 Task: Look for space in Giugliano in Campania, Italy from 8th June, 2023 to 19th June, 2023 for 1 adult in price range Rs.5000 to Rs.12000. Place can be shared room with 1  bedroom having 1 bed and 1 bathroom. Property type can be house, flat, guest house, hotel. Booking option can be shelf check-in. Required host language is English.
Action: Mouse moved to (522, 137)
Screenshot: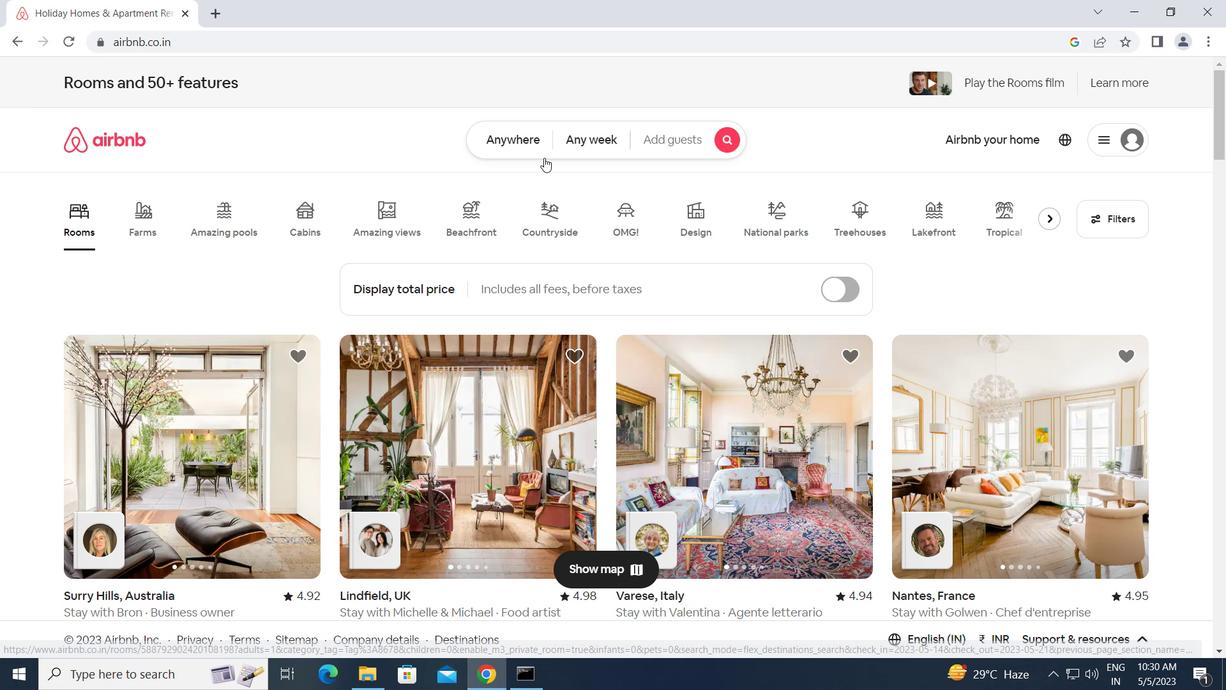 
Action: Mouse pressed left at (522, 137)
Screenshot: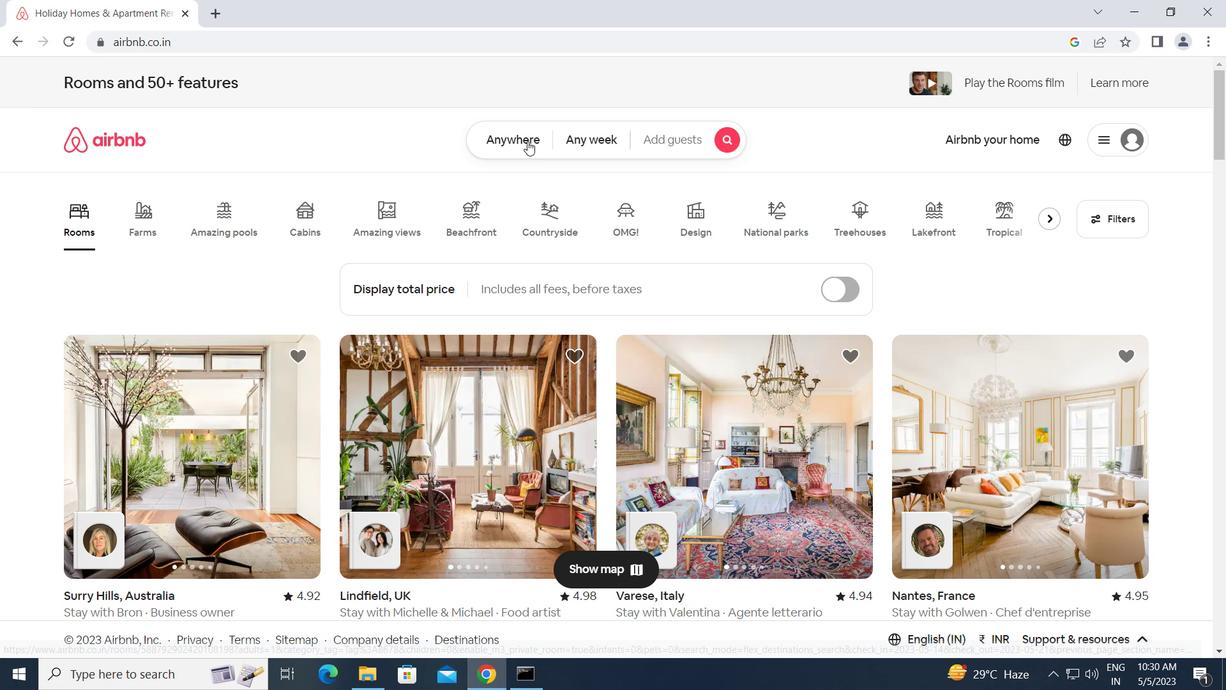 
Action: Mouse moved to (432, 194)
Screenshot: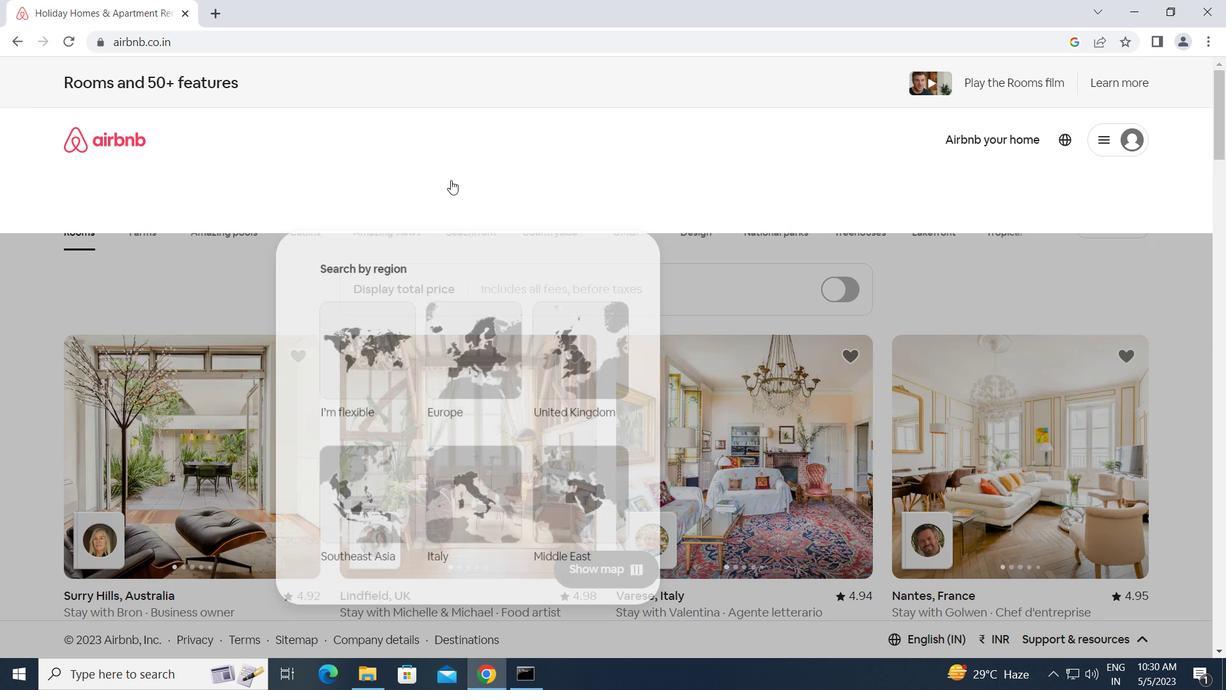 
Action: Mouse pressed left at (432, 194)
Screenshot: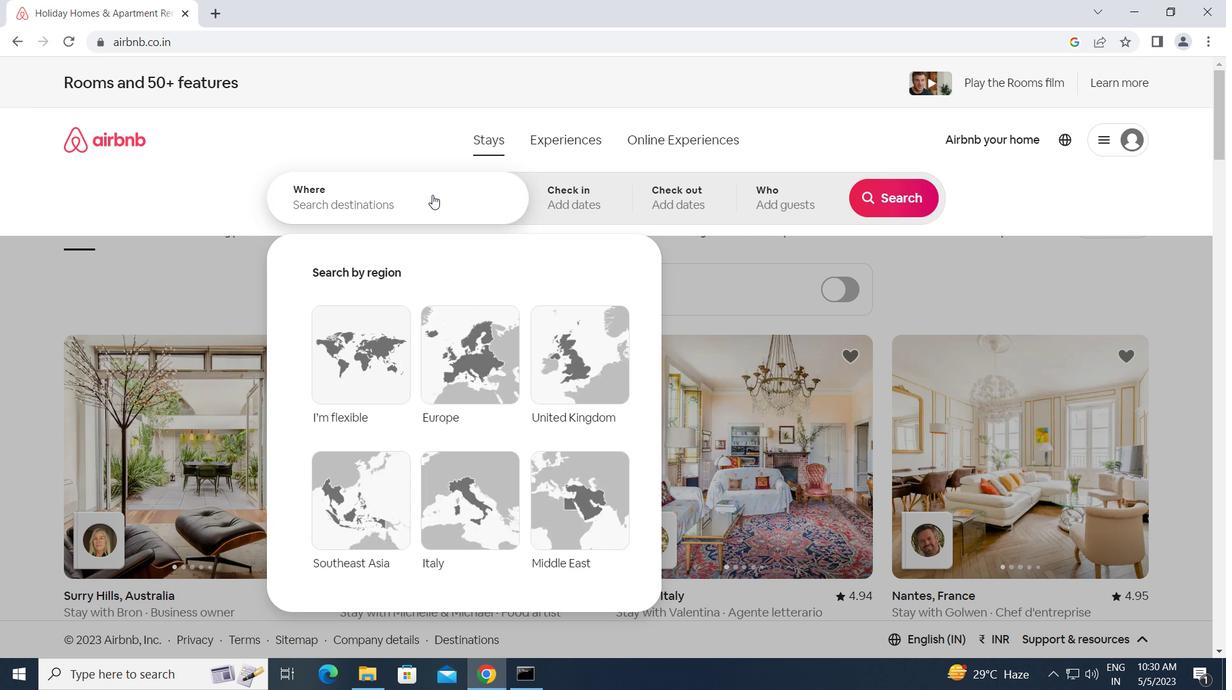 
Action: Key pressed <Key.caps_lock>g<Key.caps_lock>iugliano<Key.space>in<Key.space><Key.caps_lock>c<Key.caps_lock>ampania,<Key.space><Key.caps_lock>i<Key.caps_lock>taly
Screenshot: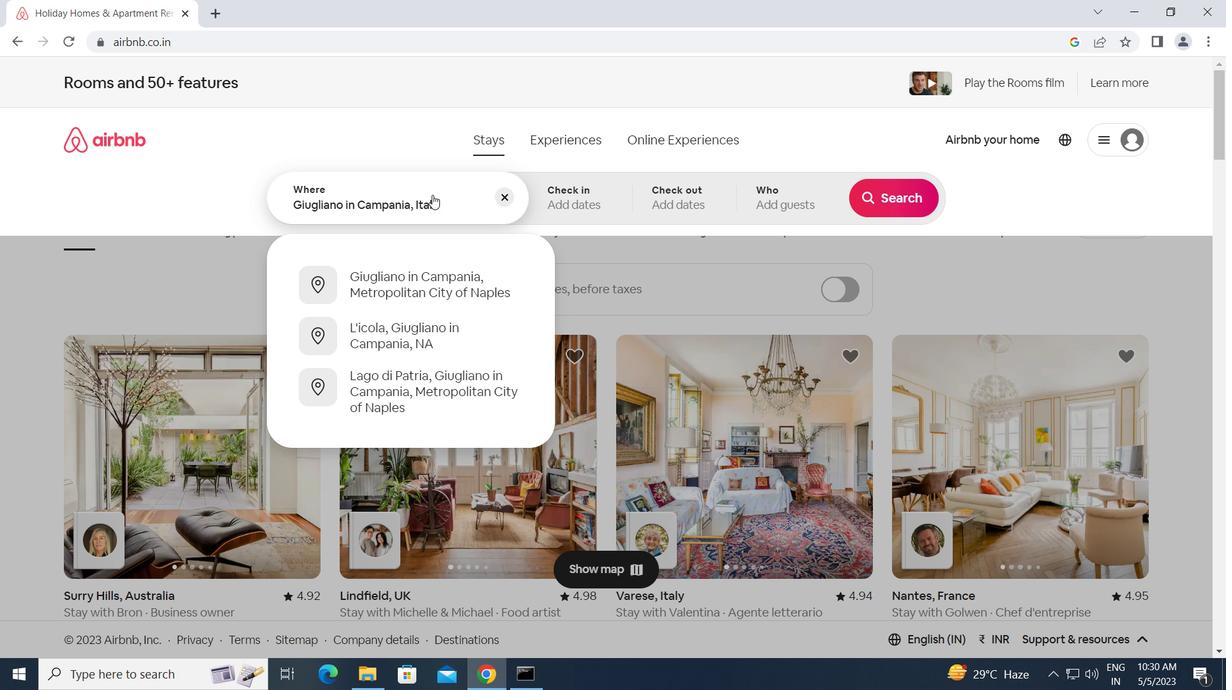 
Action: Mouse moved to (1120, 94)
Screenshot: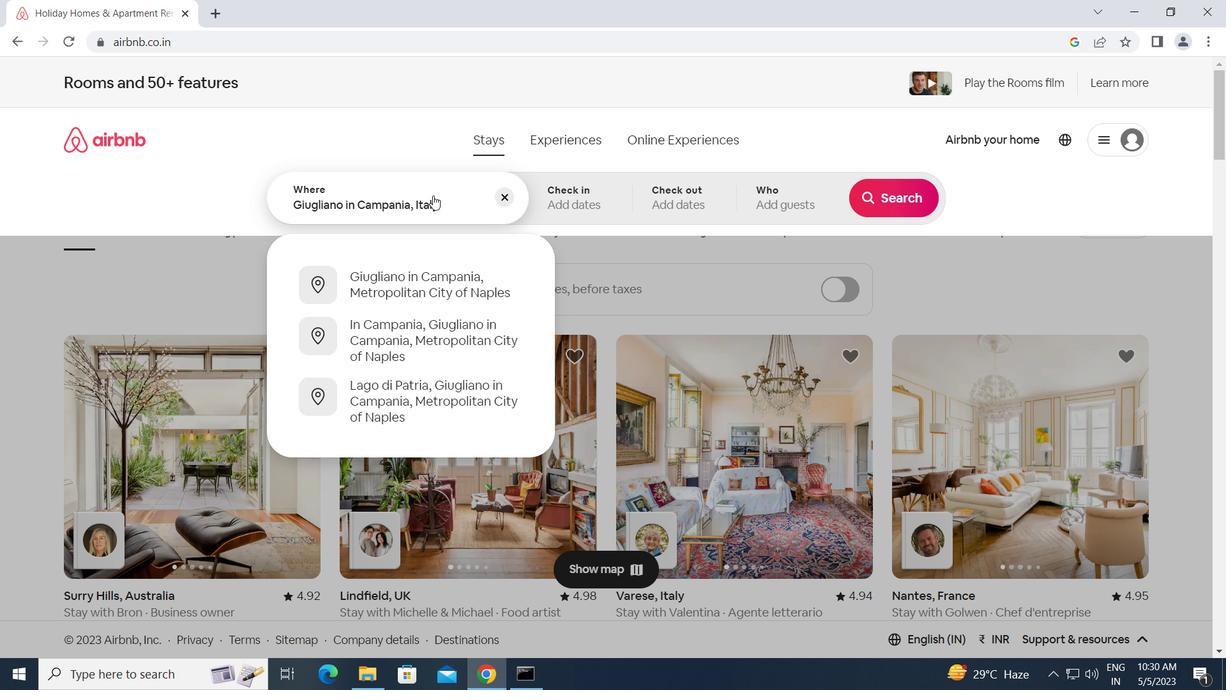 
Action: Key pressed <Key.enter>
Screenshot: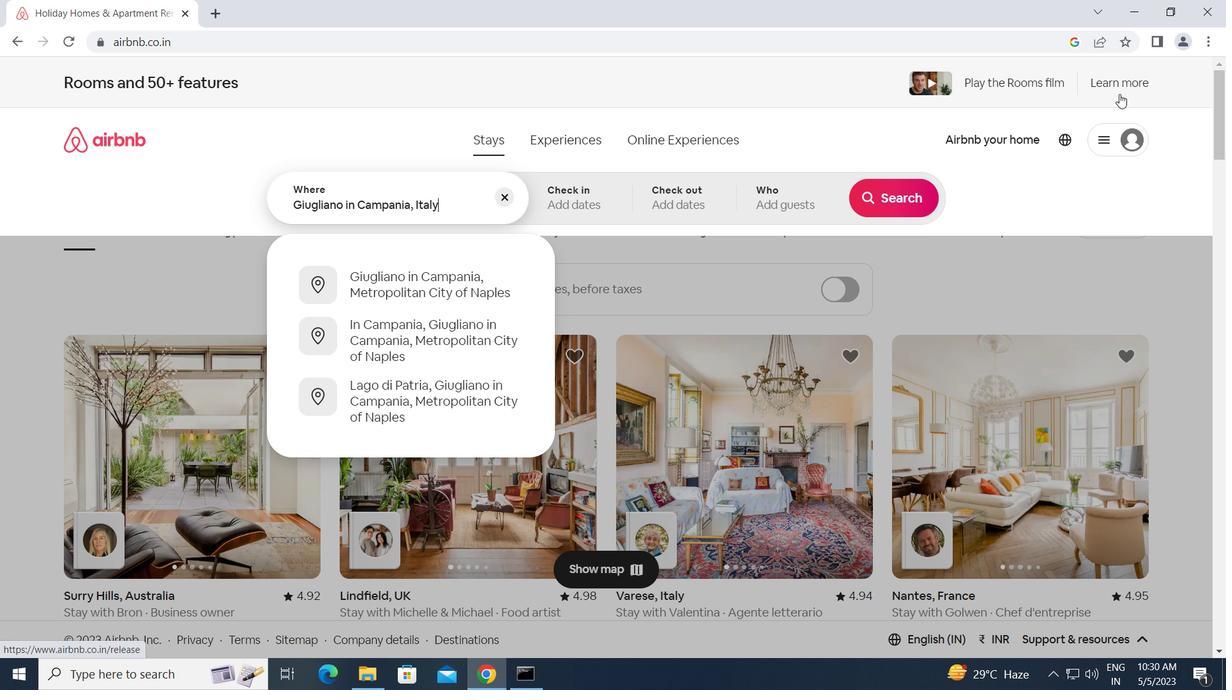 
Action: Mouse moved to (798, 423)
Screenshot: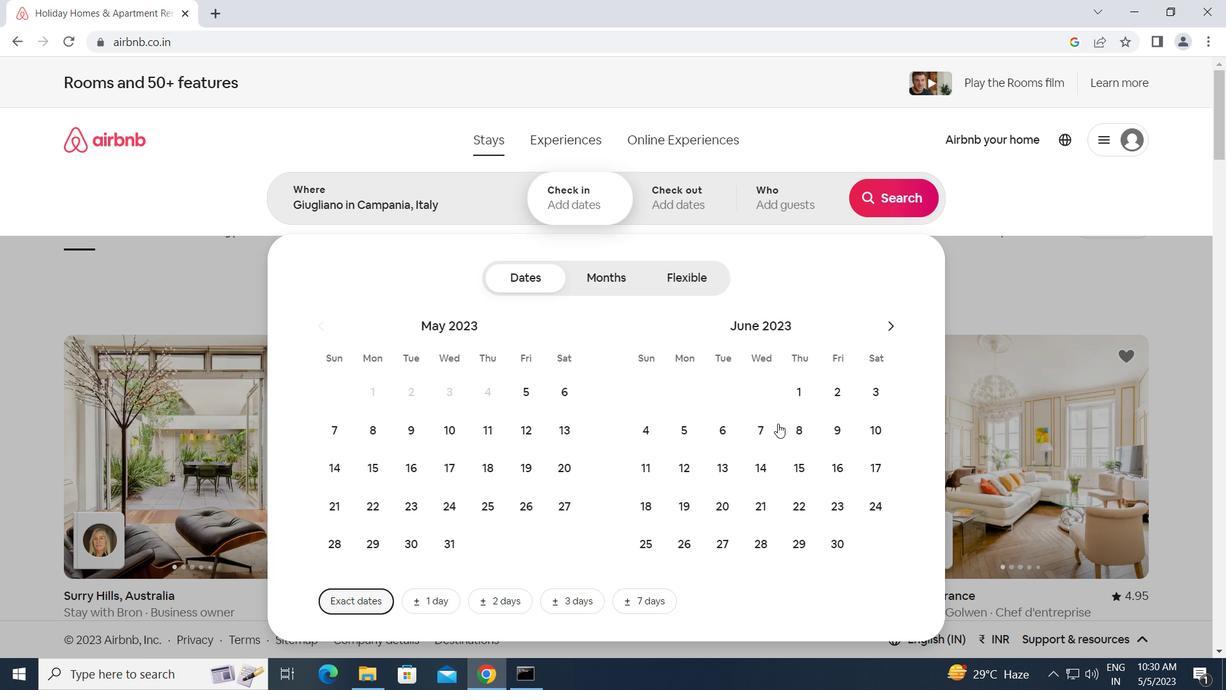 
Action: Mouse pressed left at (798, 423)
Screenshot: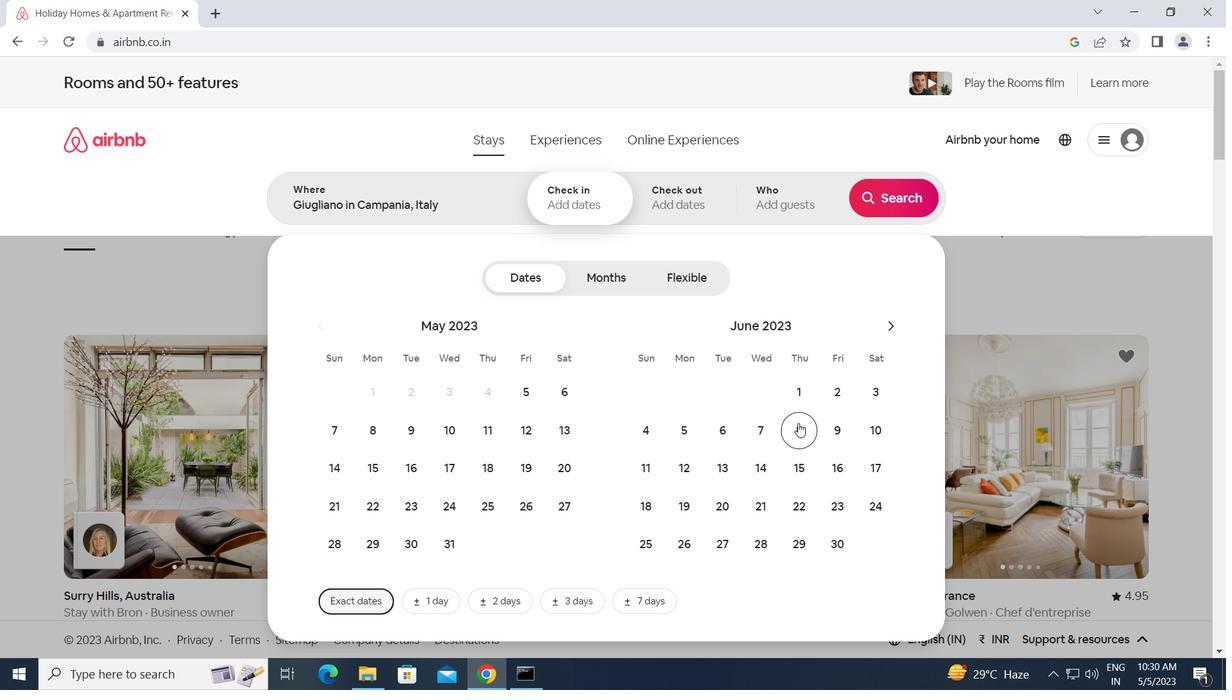 
Action: Mouse moved to (694, 507)
Screenshot: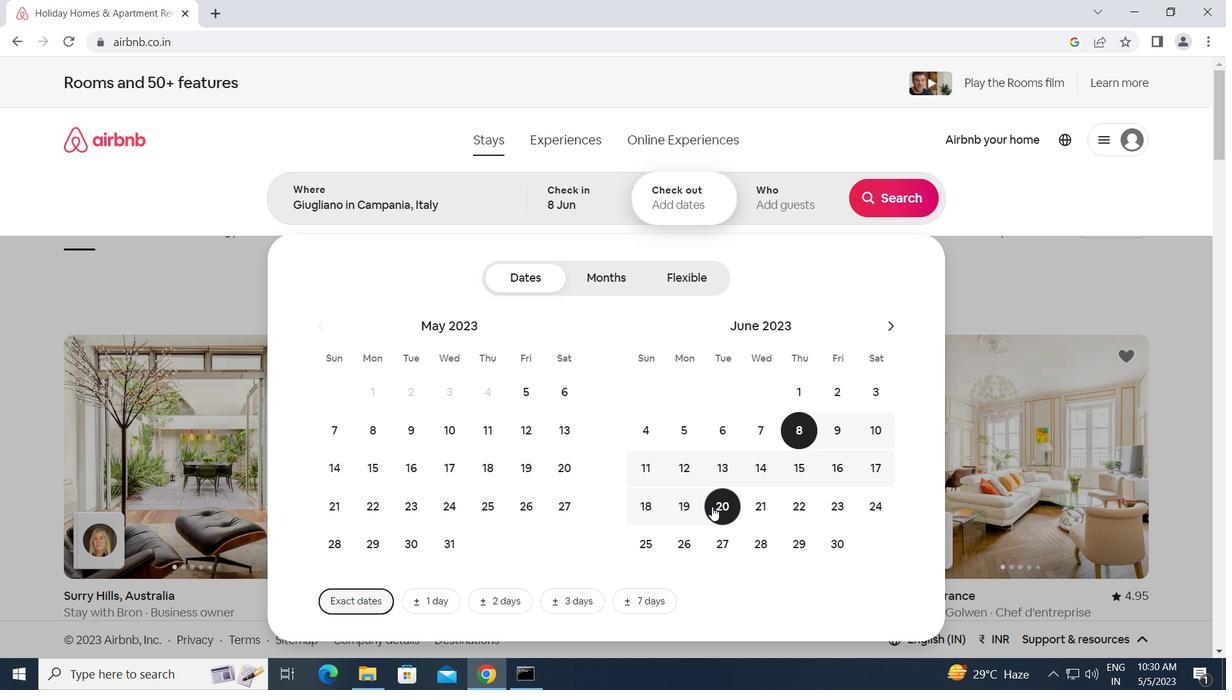
Action: Mouse pressed left at (694, 507)
Screenshot: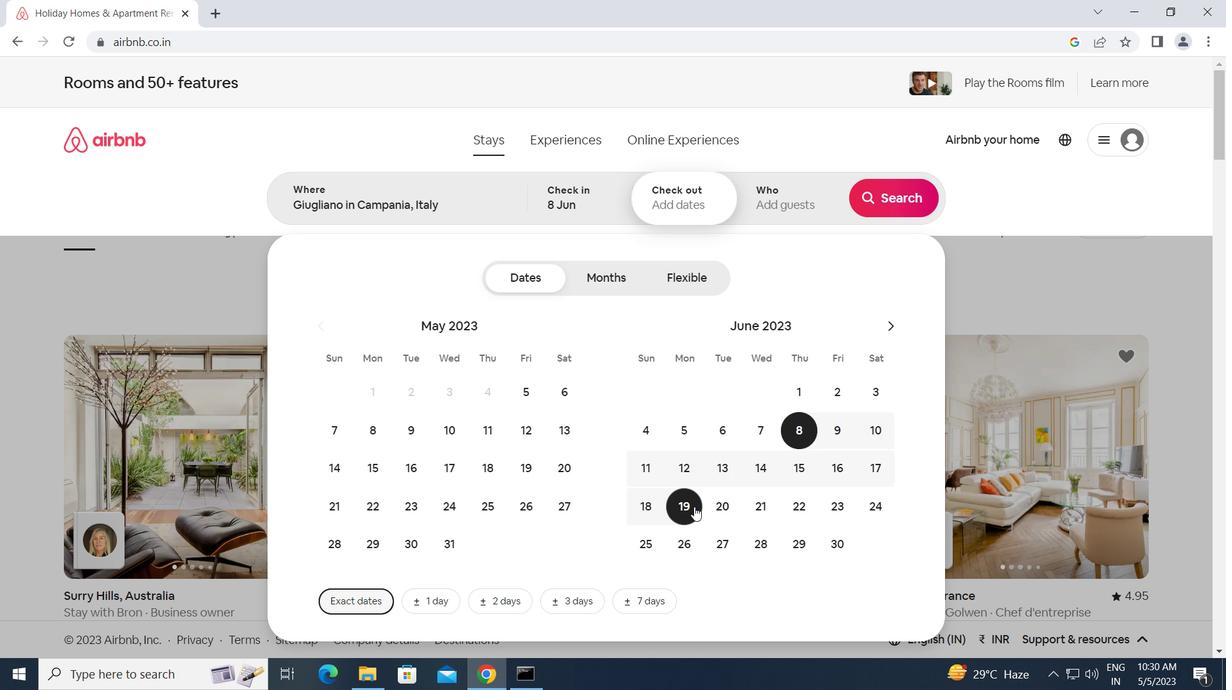 
Action: Mouse moved to (781, 201)
Screenshot: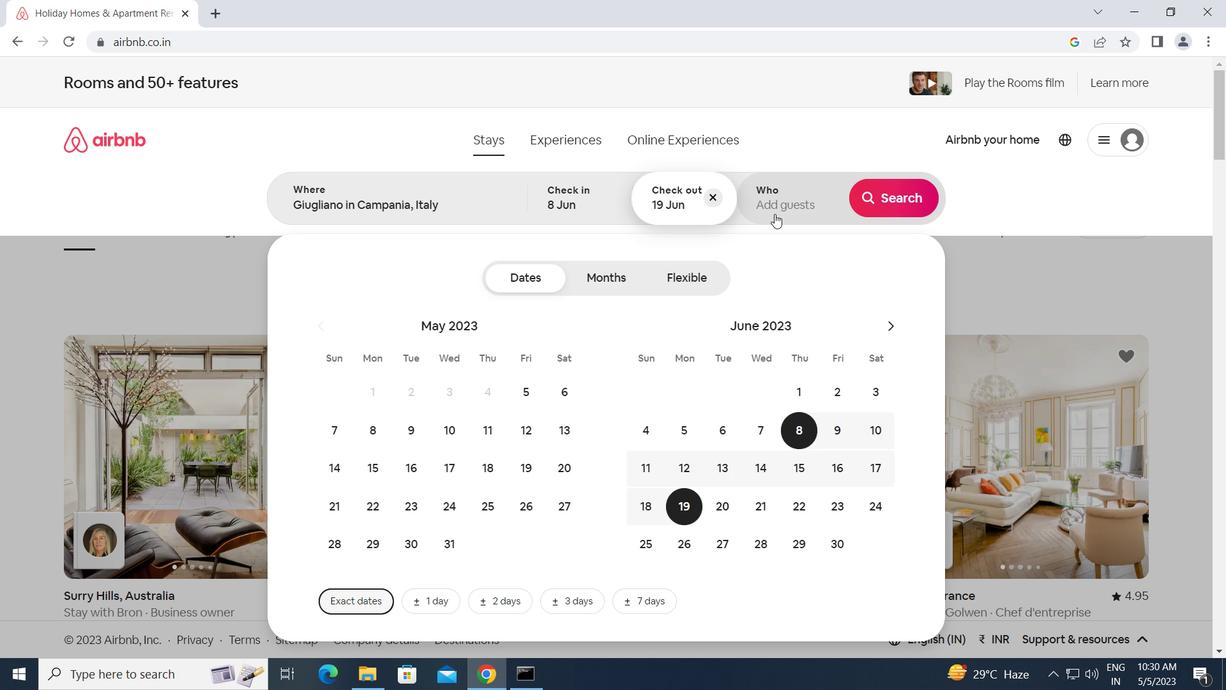 
Action: Mouse pressed left at (781, 201)
Screenshot: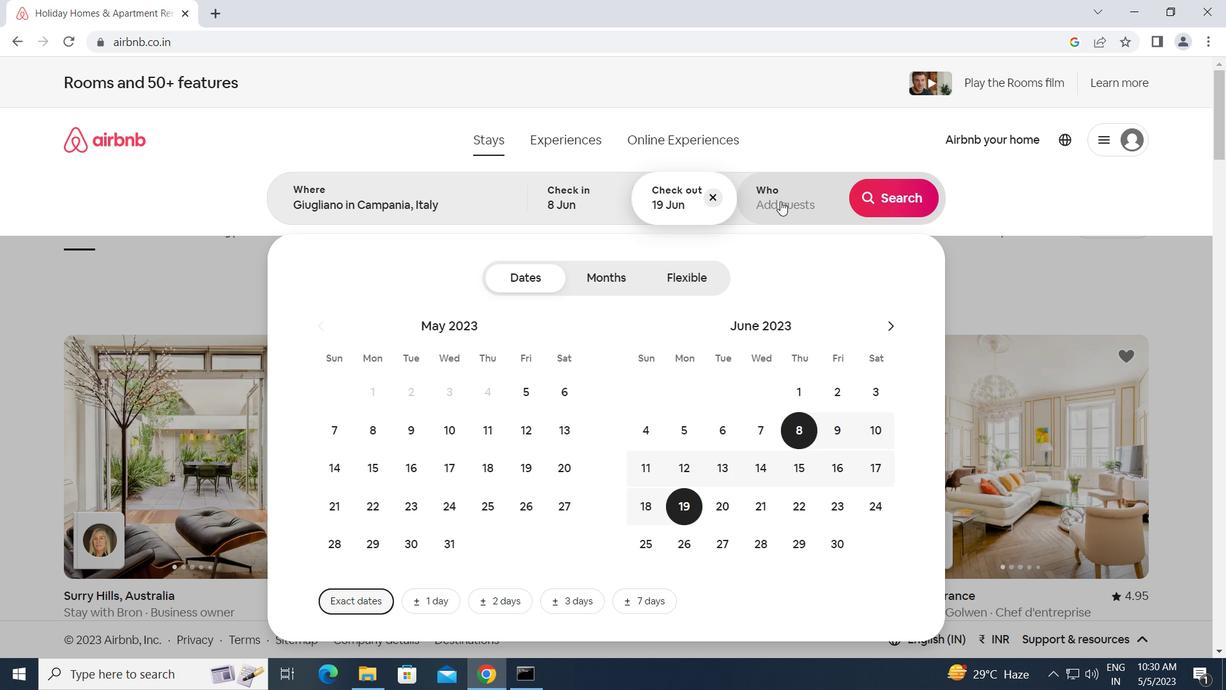 
Action: Mouse moved to (890, 278)
Screenshot: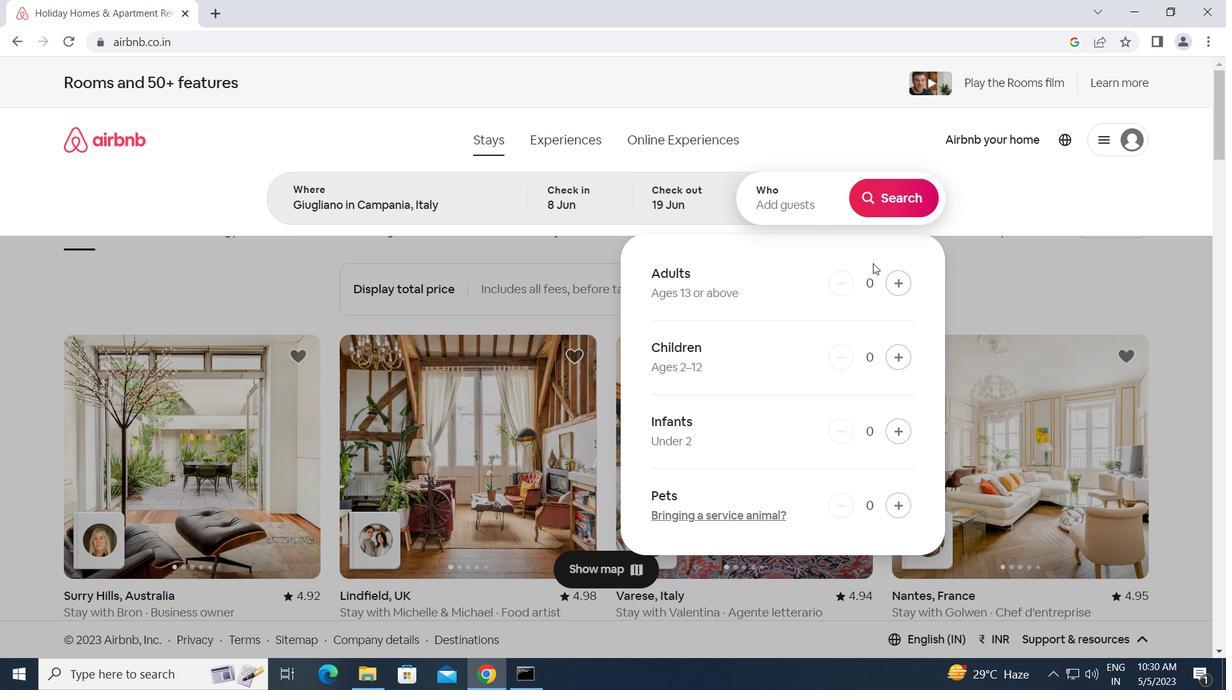 
Action: Mouse pressed left at (890, 278)
Screenshot: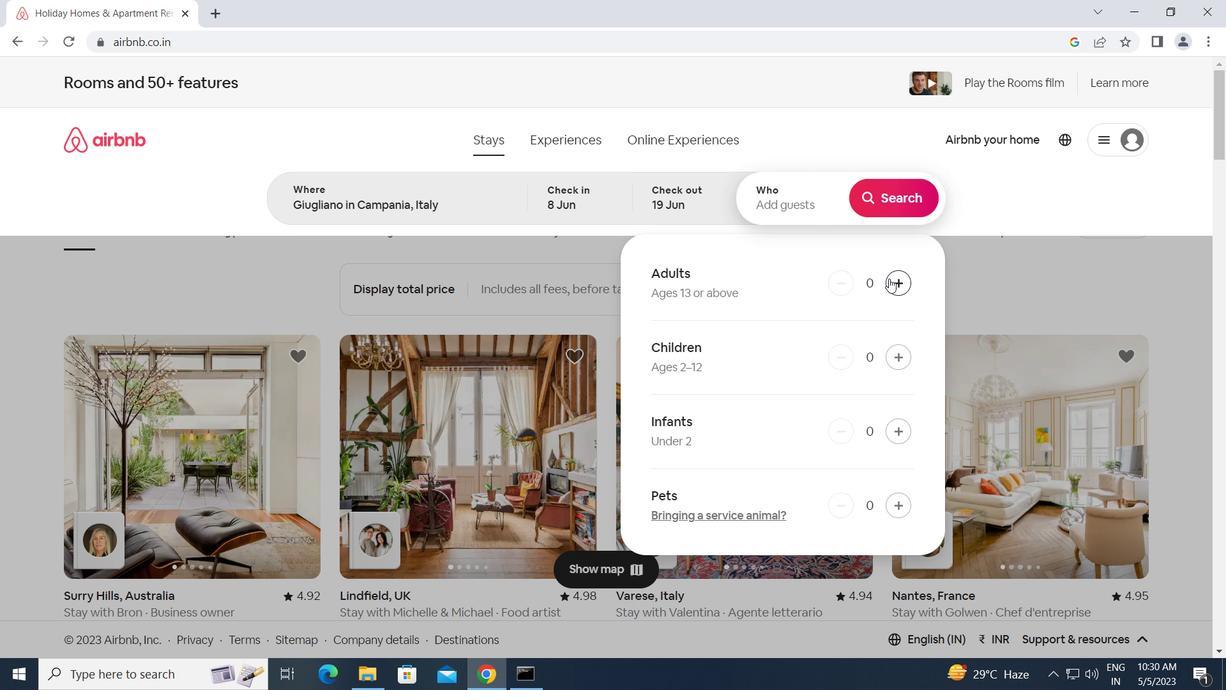 
Action: Mouse moved to (888, 192)
Screenshot: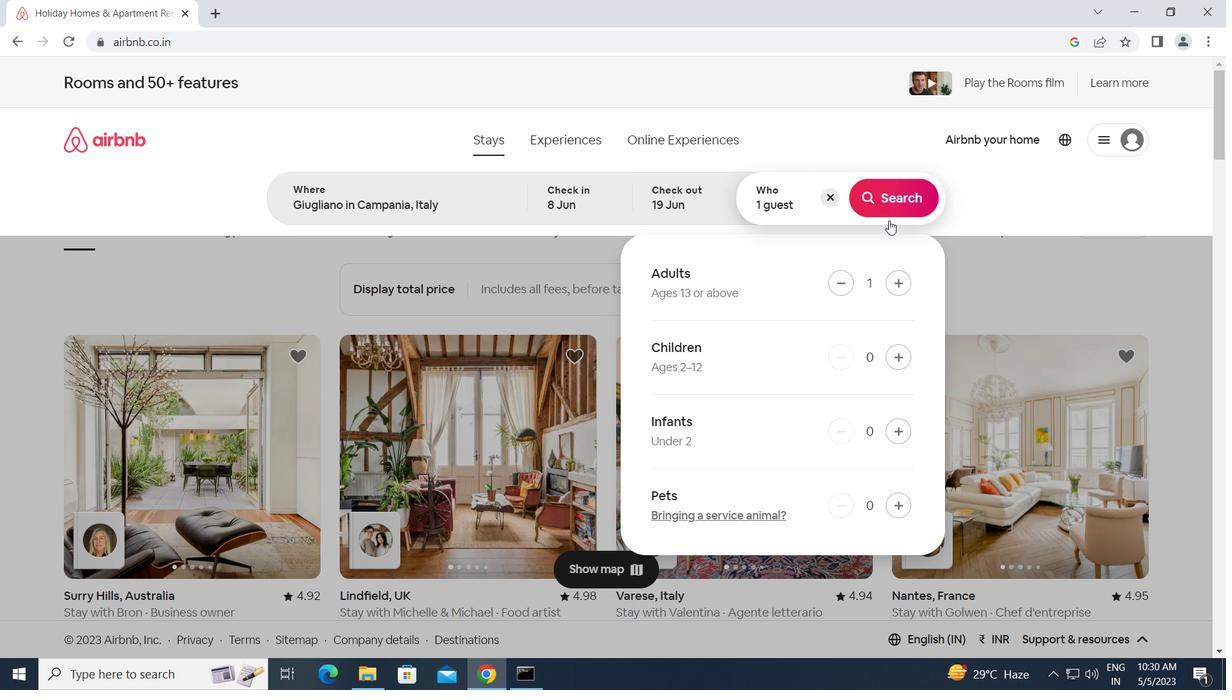 
Action: Mouse pressed left at (888, 192)
Screenshot: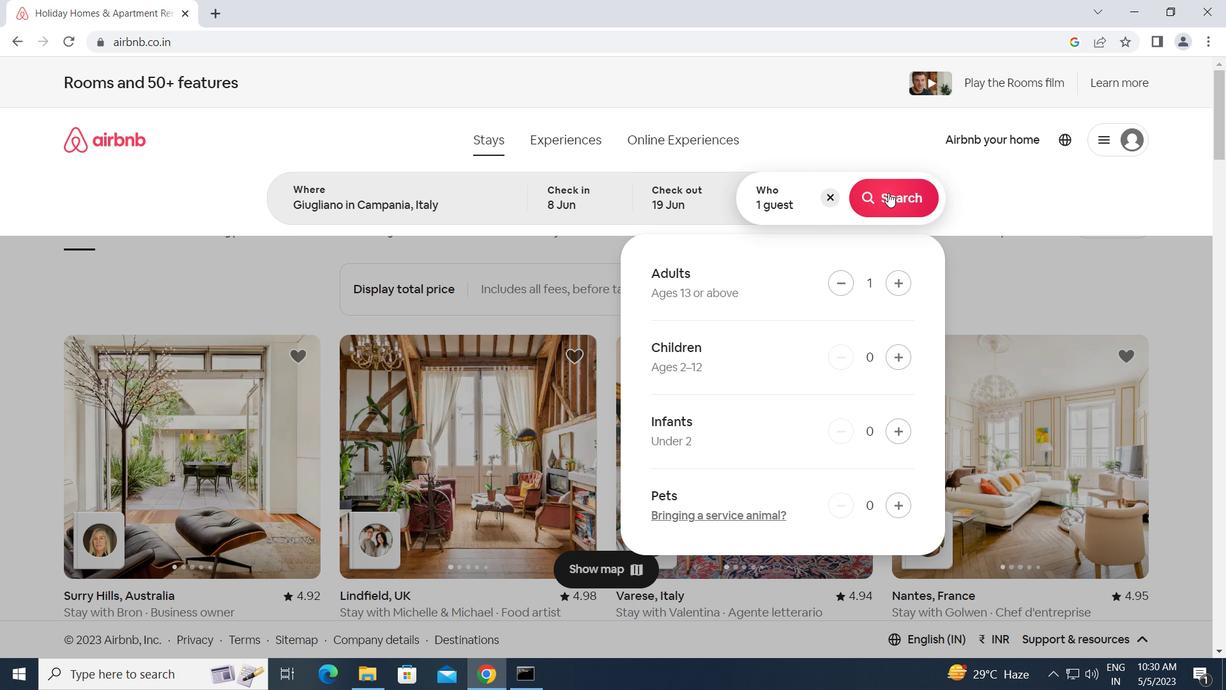 
Action: Mouse moved to (1145, 152)
Screenshot: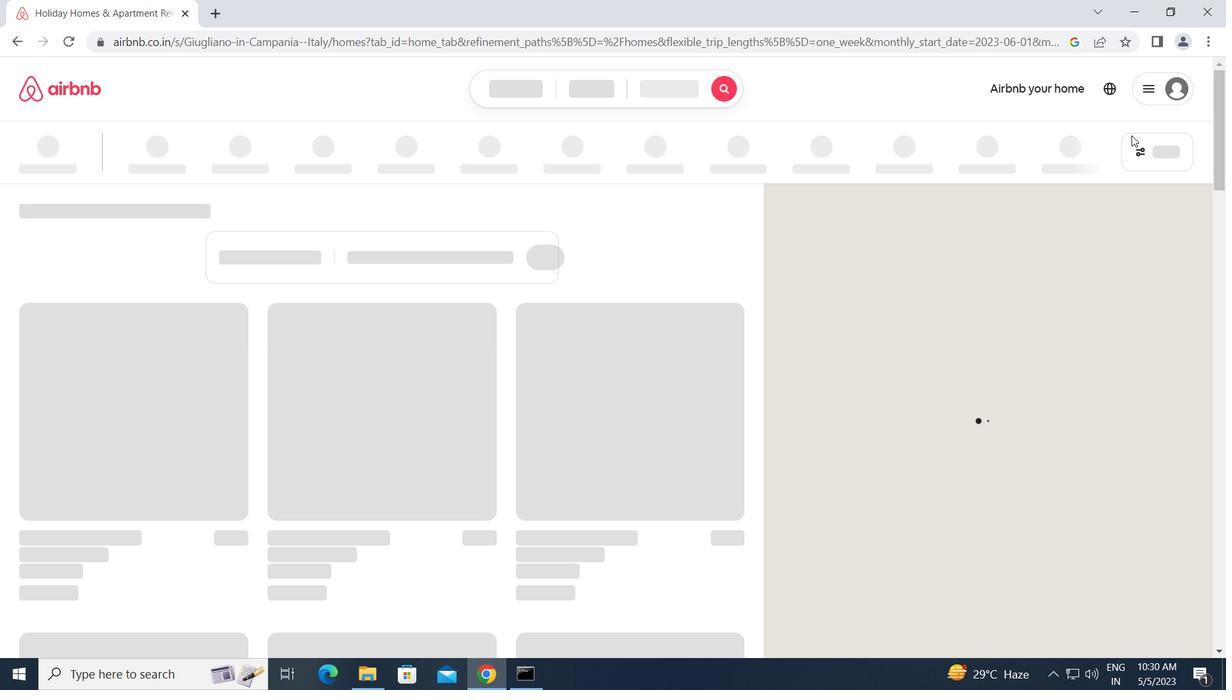
Action: Mouse pressed left at (1145, 152)
Screenshot: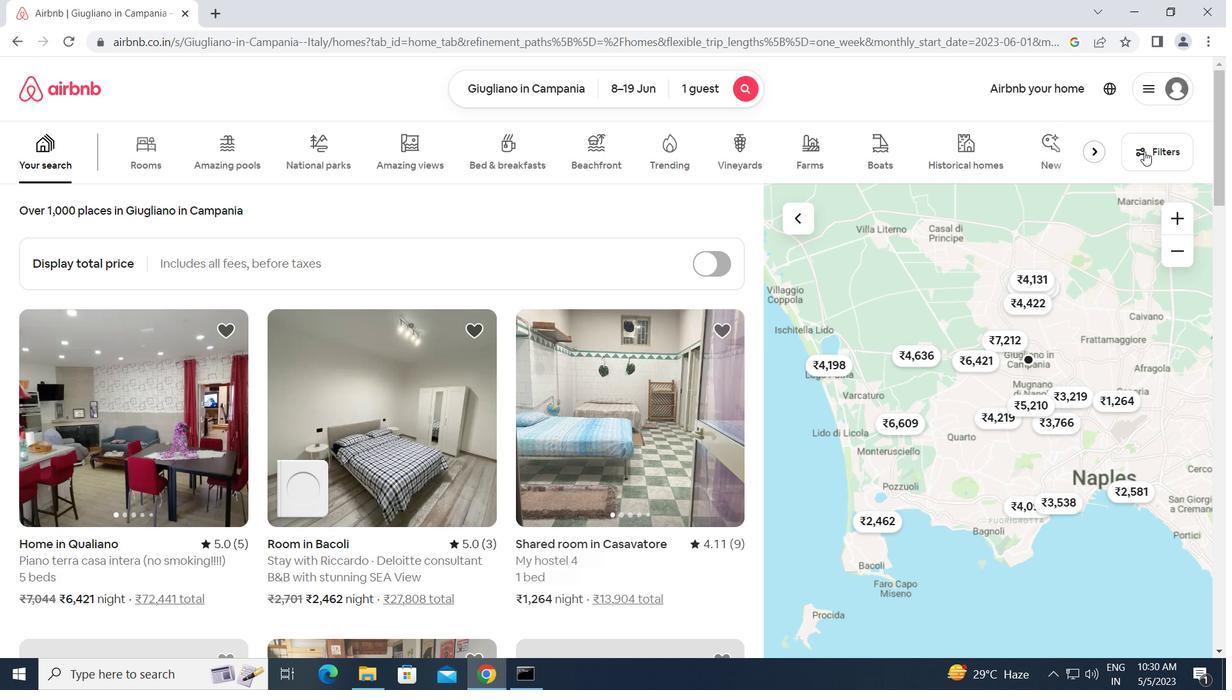 
Action: Mouse moved to (463, 481)
Screenshot: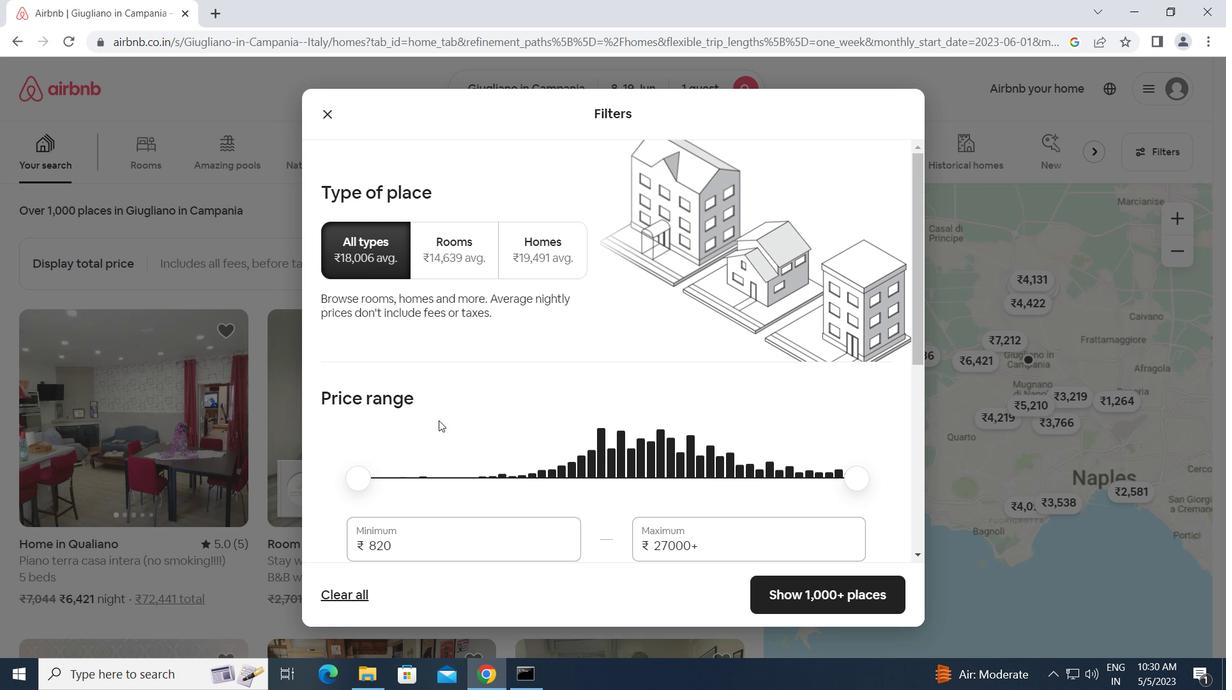 
Action: Mouse scrolled (463, 481) with delta (0, 0)
Screenshot: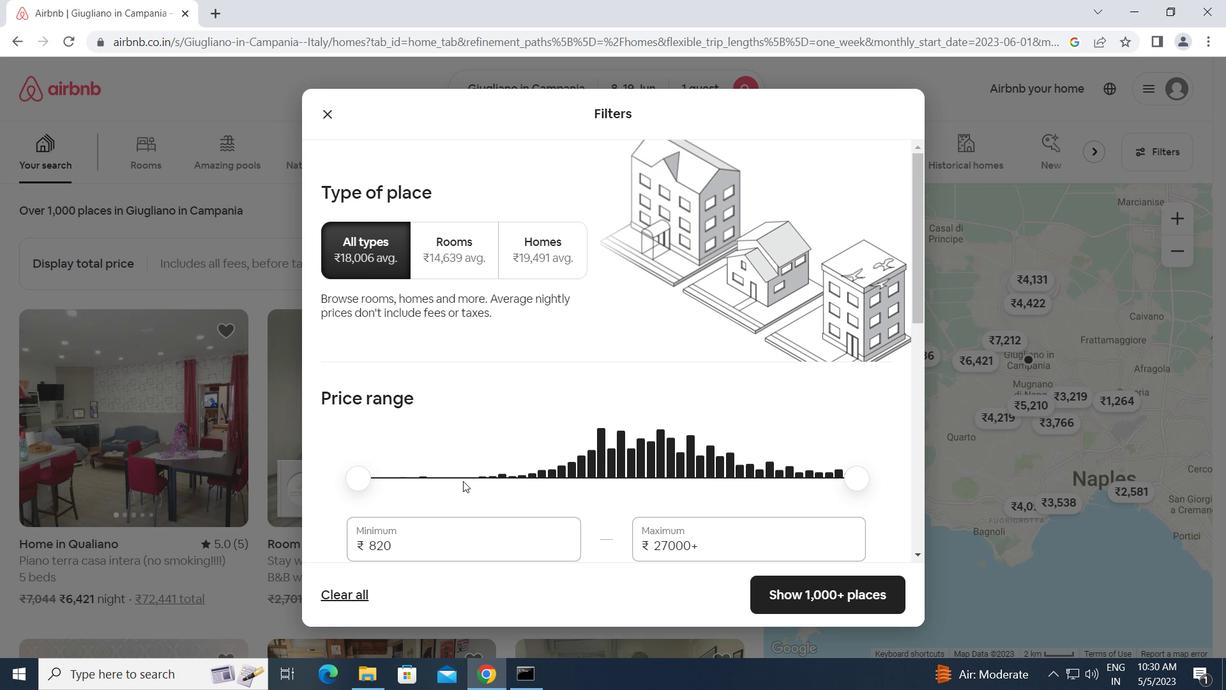 
Action: Mouse moved to (415, 467)
Screenshot: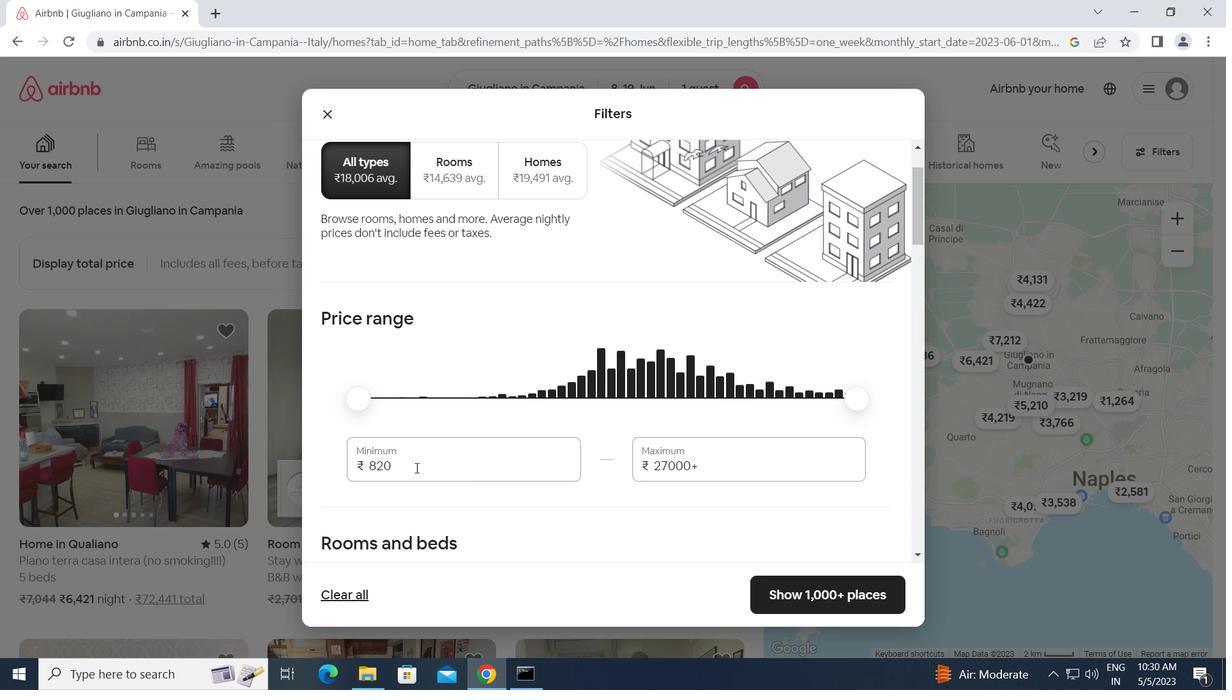 
Action: Mouse pressed left at (415, 467)
Screenshot: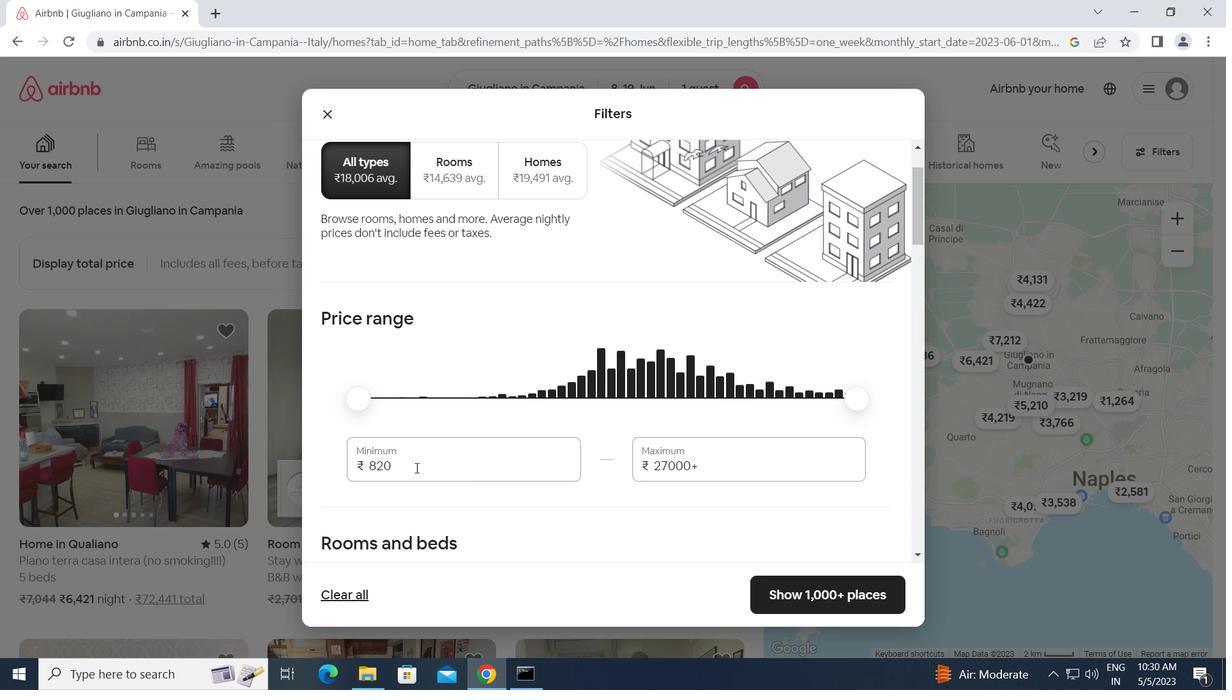 
Action: Mouse moved to (327, 414)
Screenshot: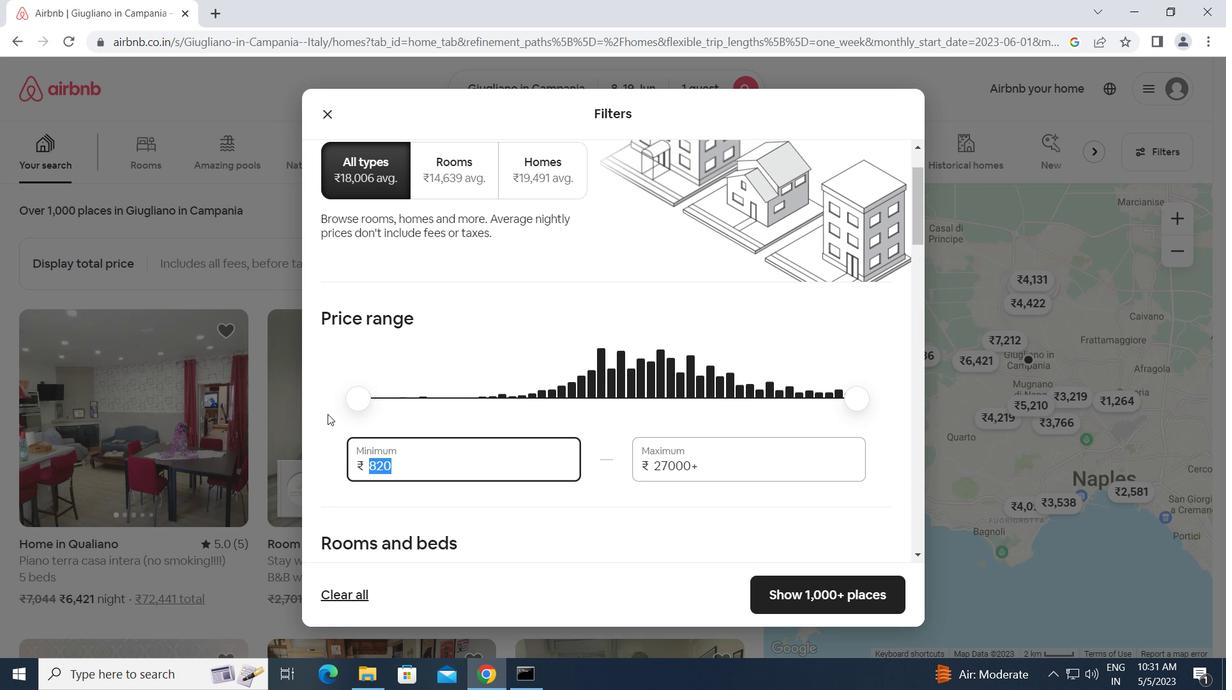
Action: Key pressed 5000<Key.tab>12000
Screenshot: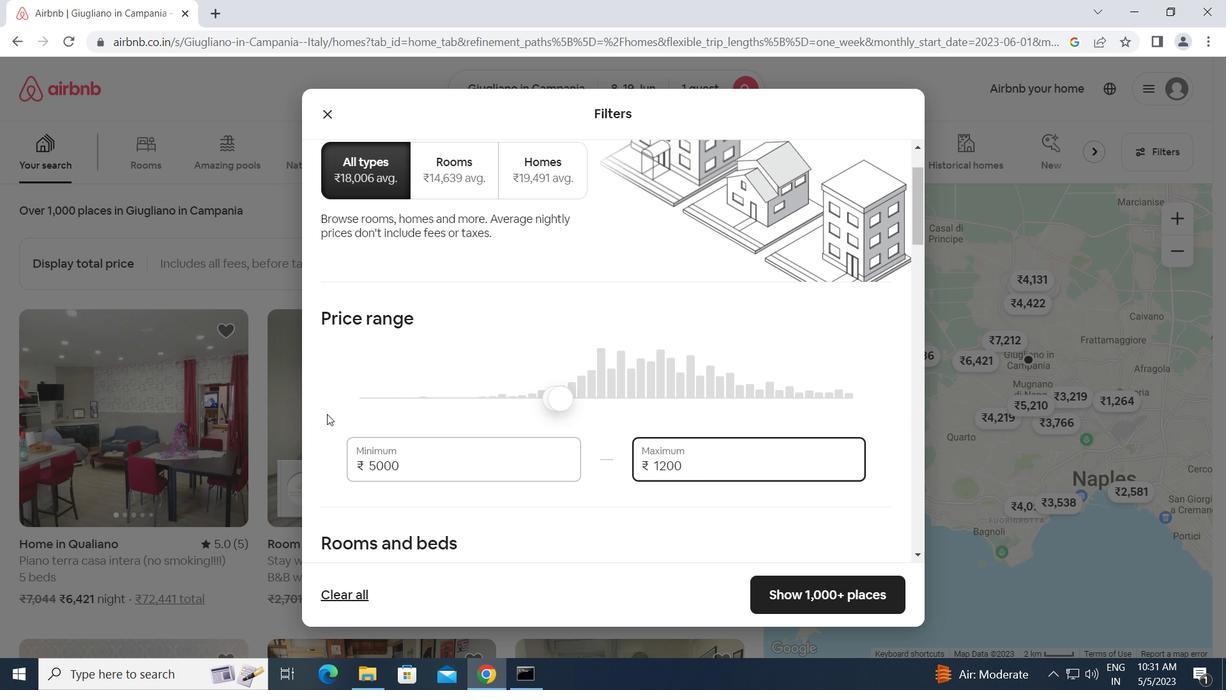 
Action: Mouse scrolled (327, 414) with delta (0, 0)
Screenshot: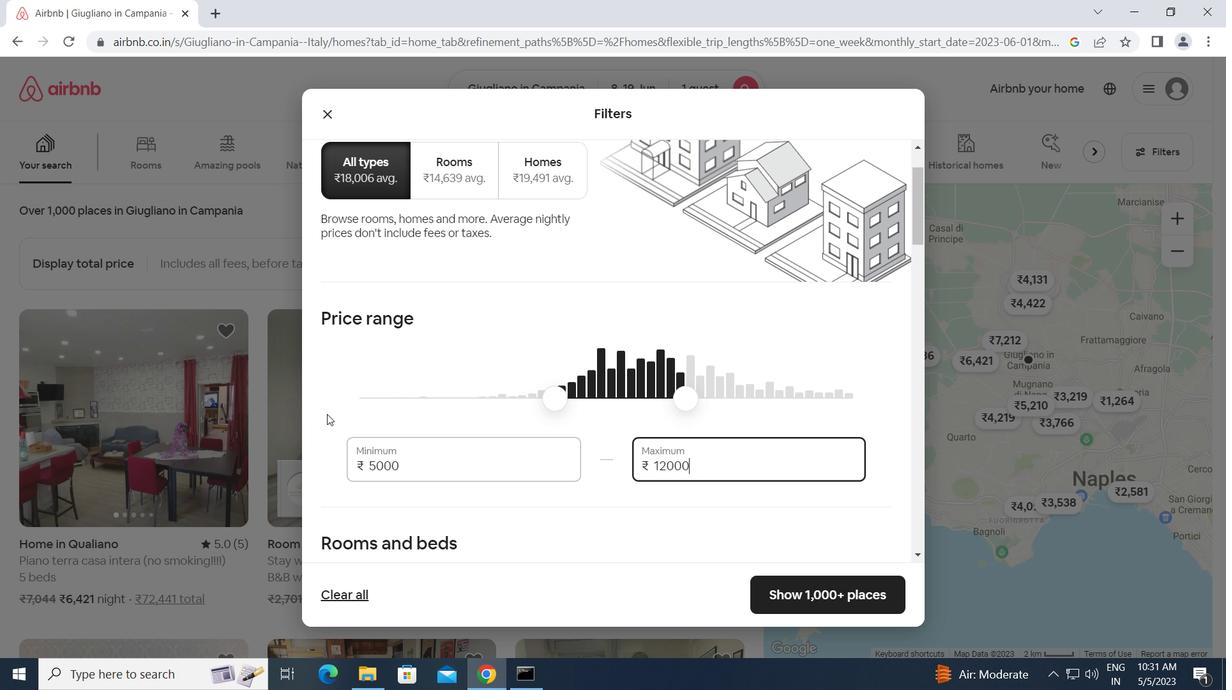 
Action: Mouse scrolled (327, 414) with delta (0, 0)
Screenshot: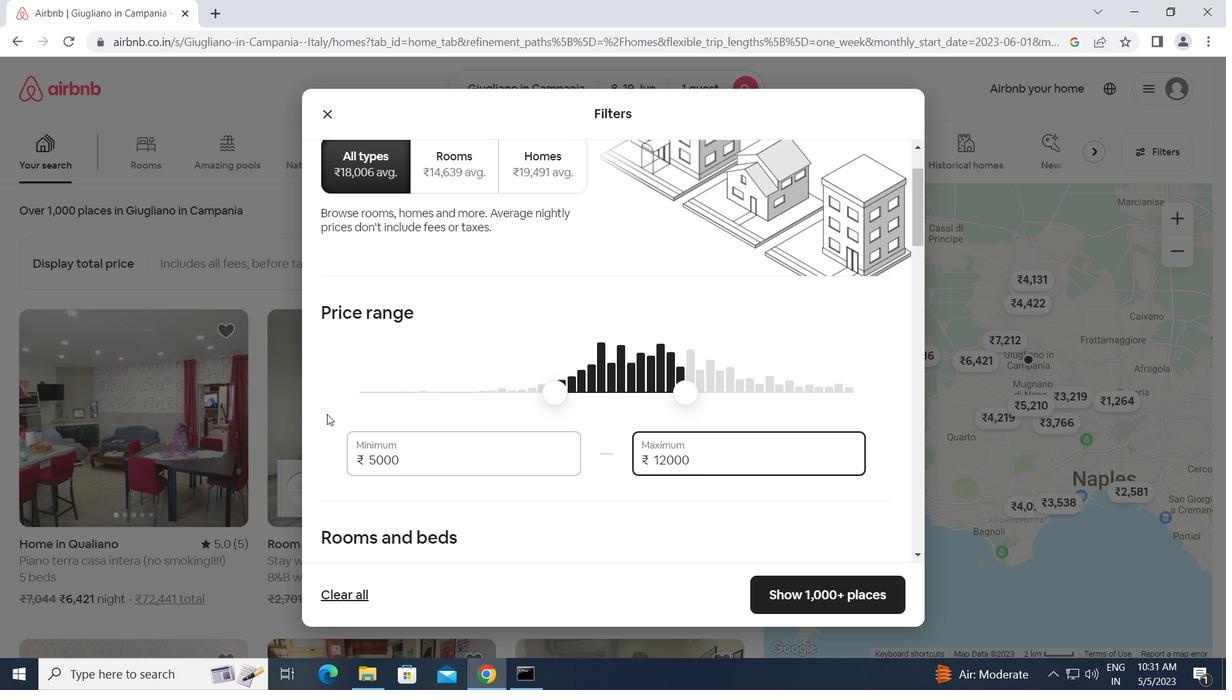 
Action: Mouse moved to (338, 413)
Screenshot: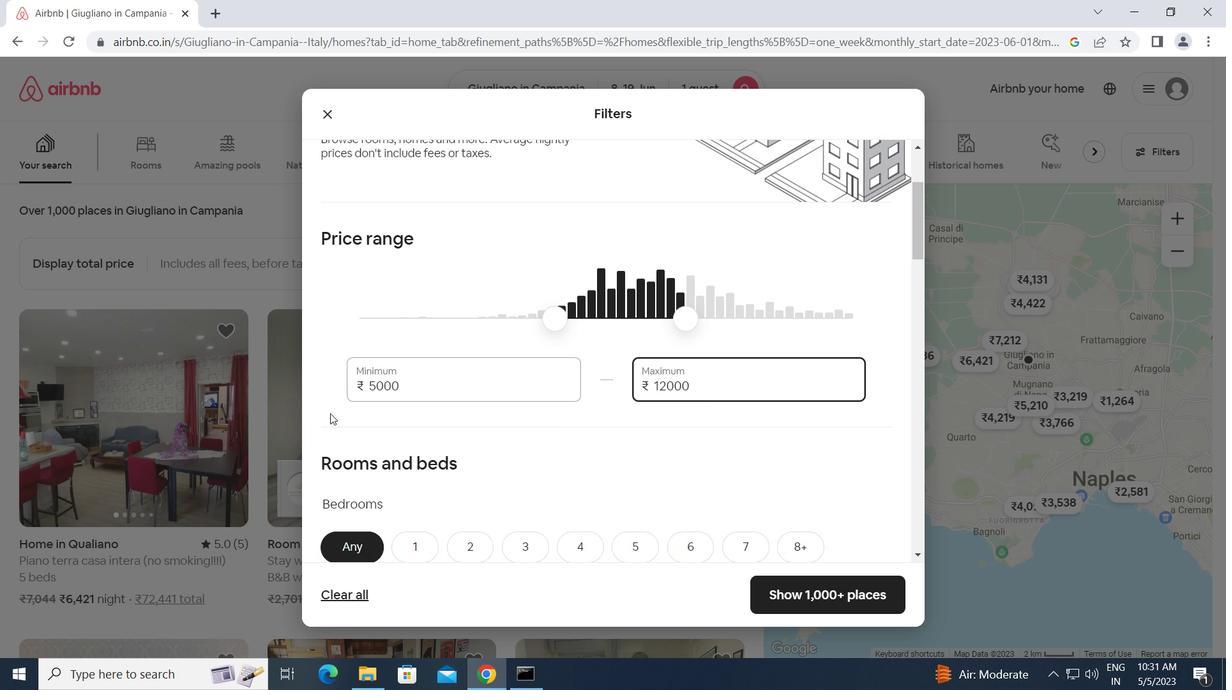 
Action: Mouse scrolled (338, 412) with delta (0, 0)
Screenshot: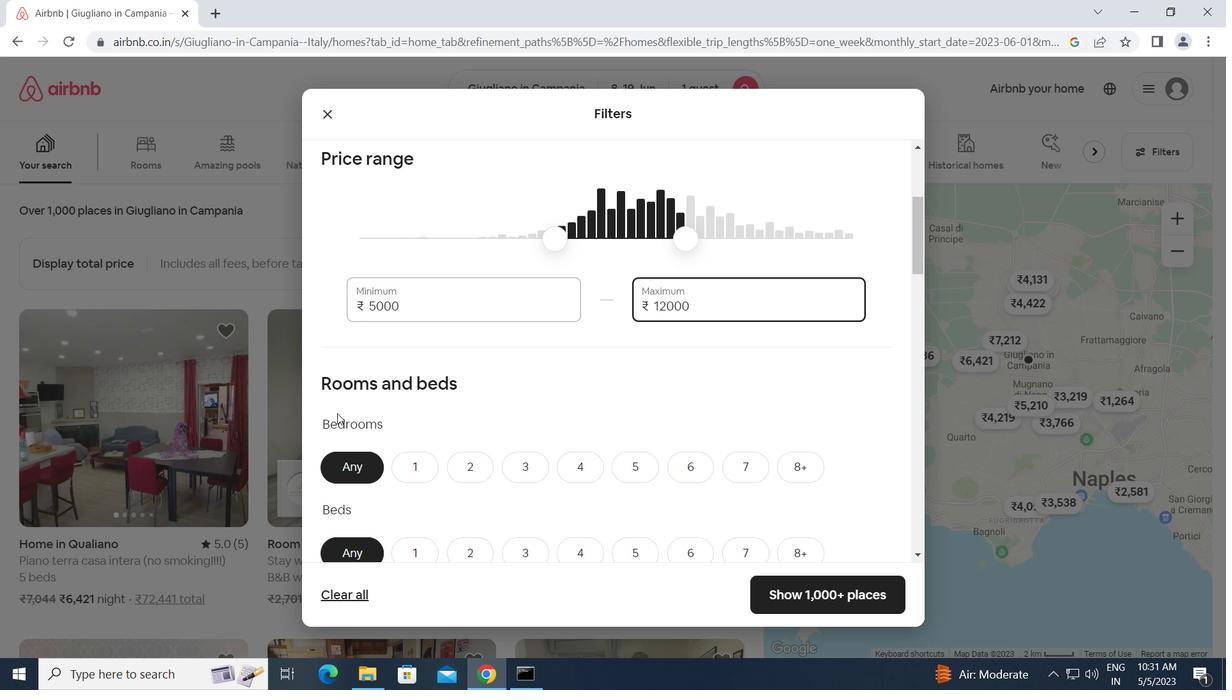 
Action: Mouse scrolled (338, 412) with delta (0, 0)
Screenshot: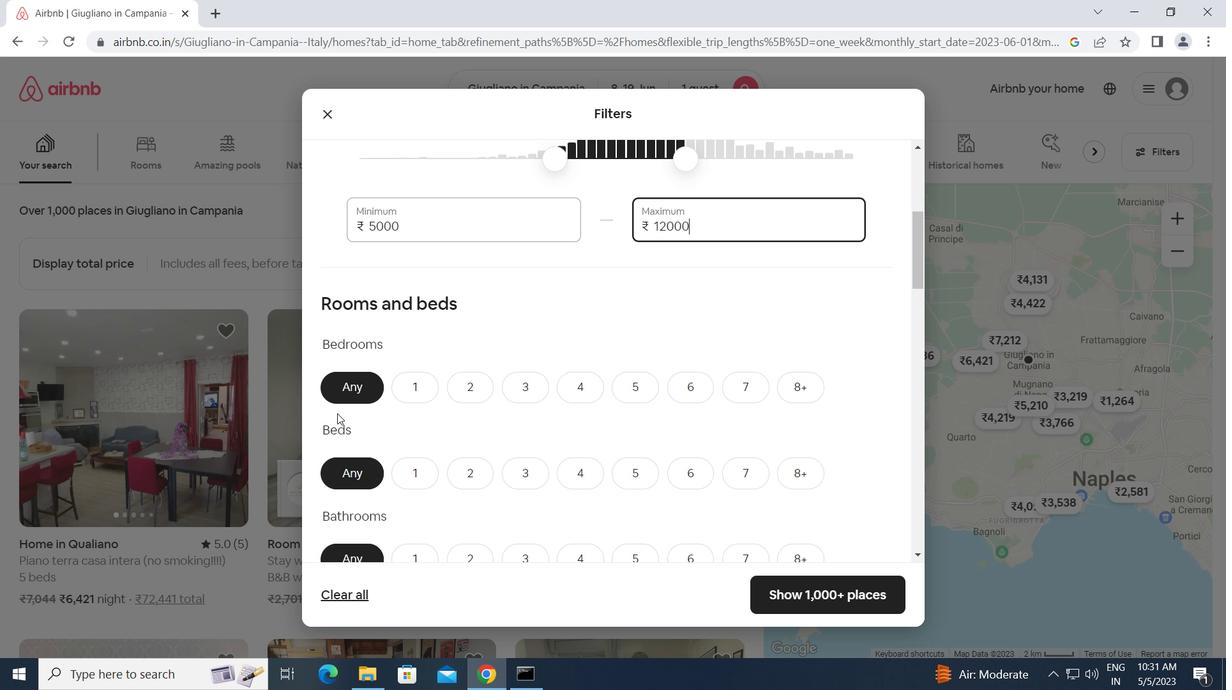 
Action: Mouse moved to (424, 310)
Screenshot: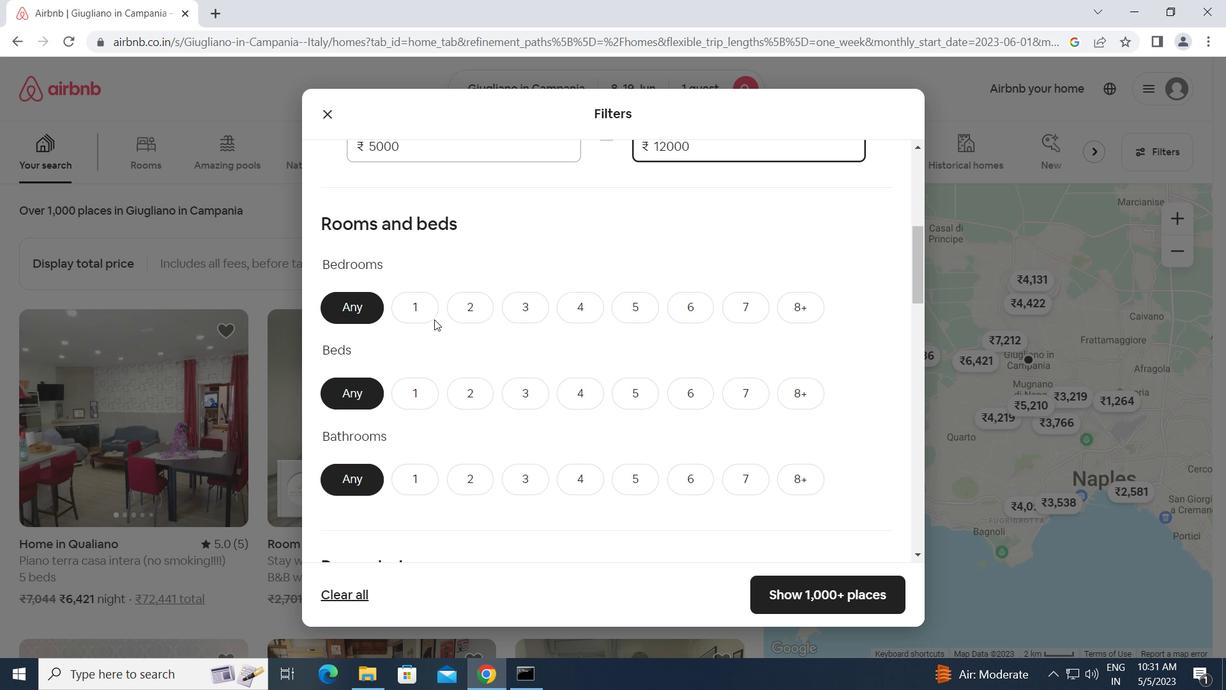 
Action: Mouse pressed left at (424, 310)
Screenshot: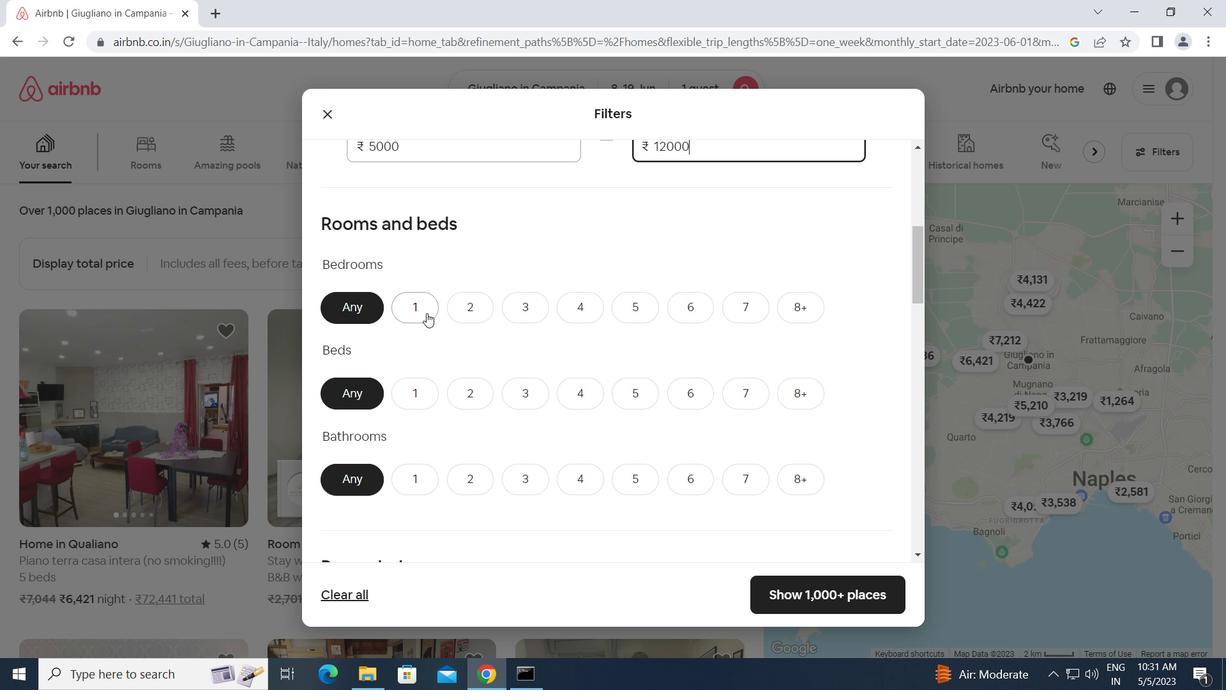 
Action: Mouse moved to (410, 401)
Screenshot: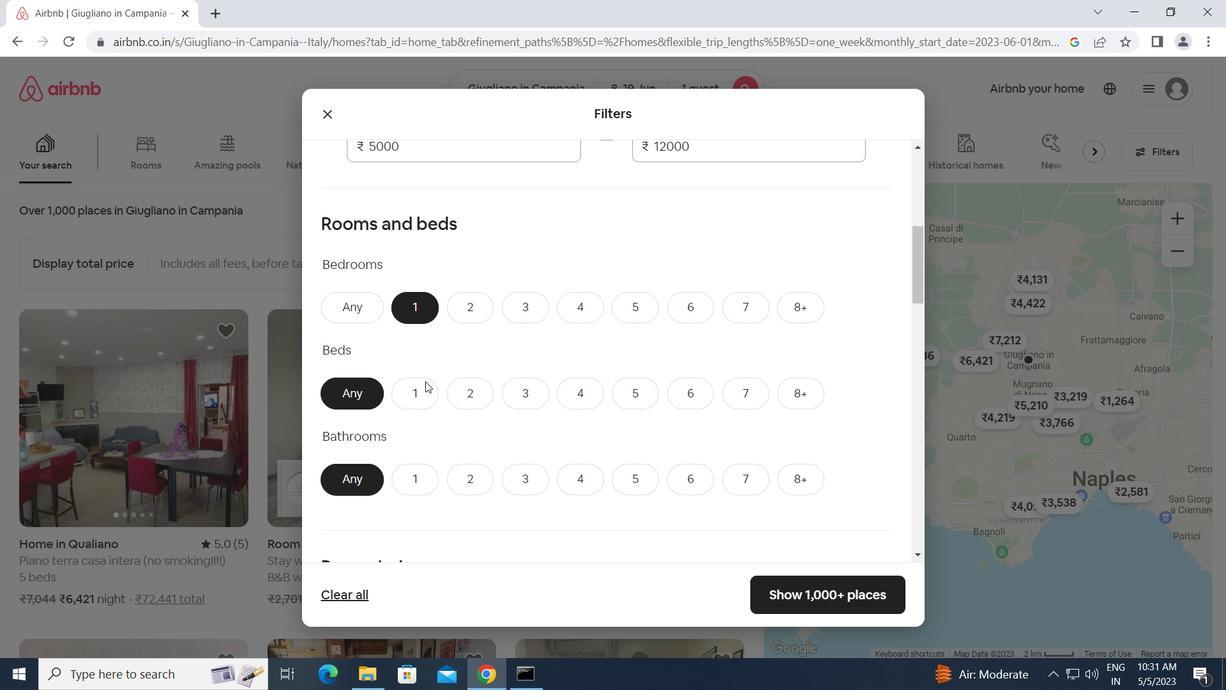 
Action: Mouse pressed left at (410, 401)
Screenshot: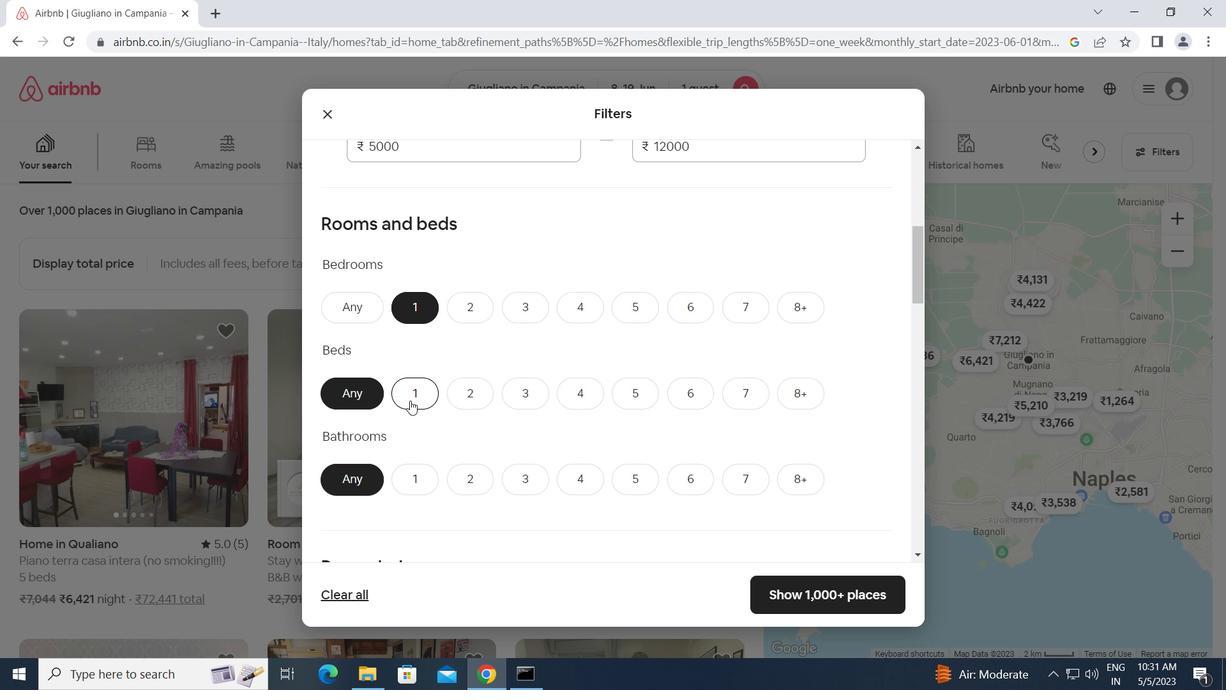 
Action: Mouse moved to (426, 479)
Screenshot: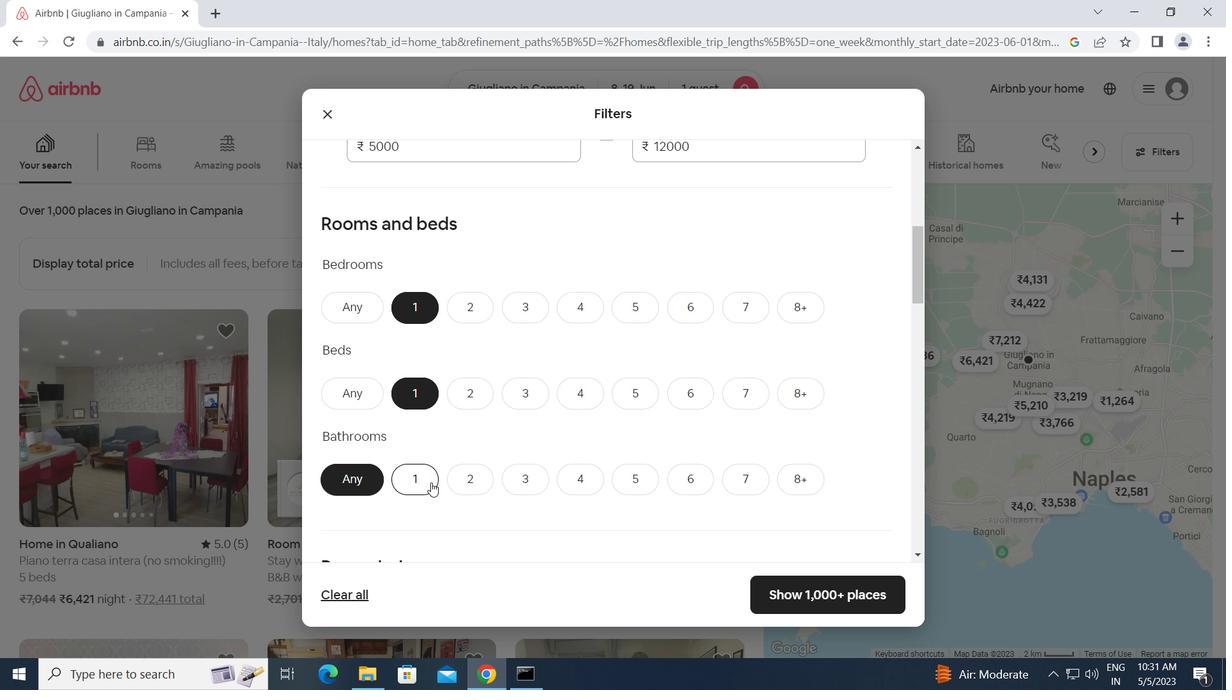 
Action: Mouse pressed left at (426, 479)
Screenshot: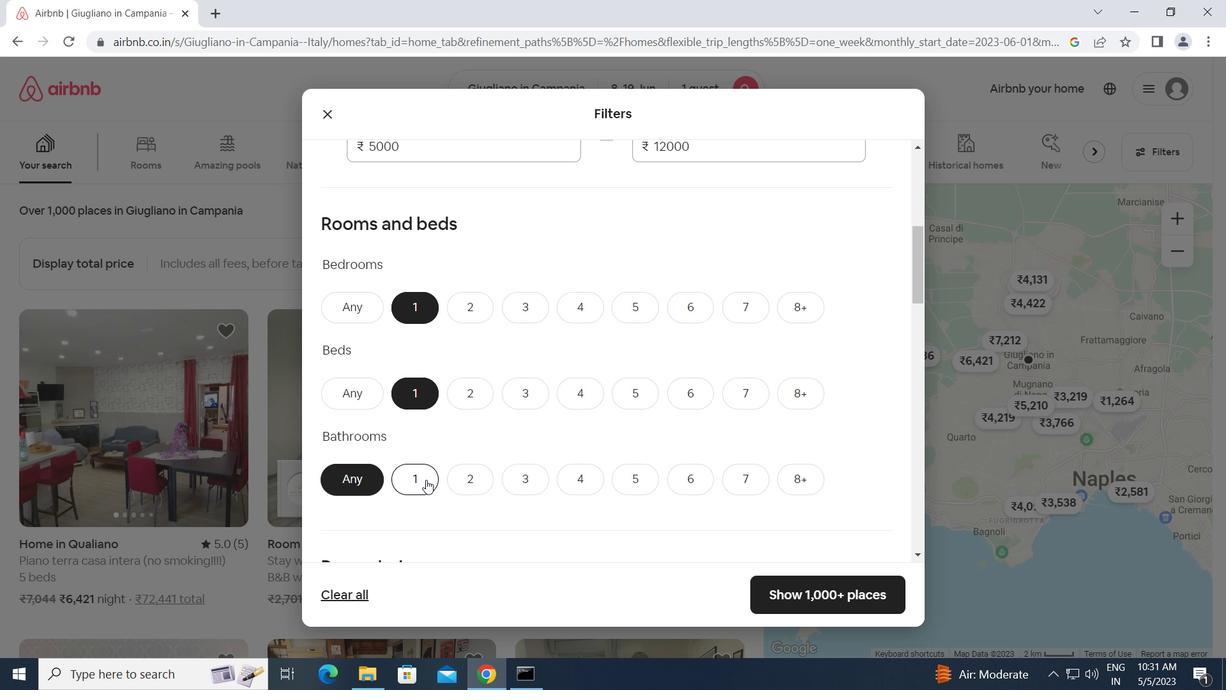 
Action: Mouse scrolled (426, 479) with delta (0, 0)
Screenshot: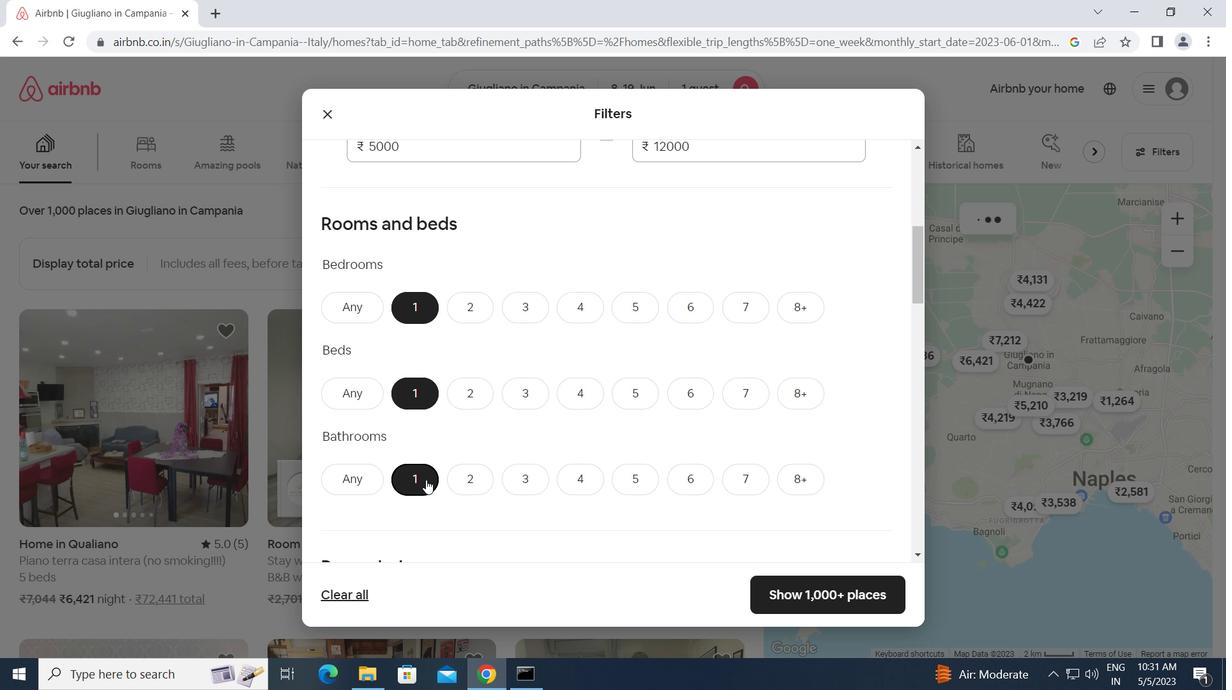 
Action: Mouse scrolled (426, 479) with delta (0, 0)
Screenshot: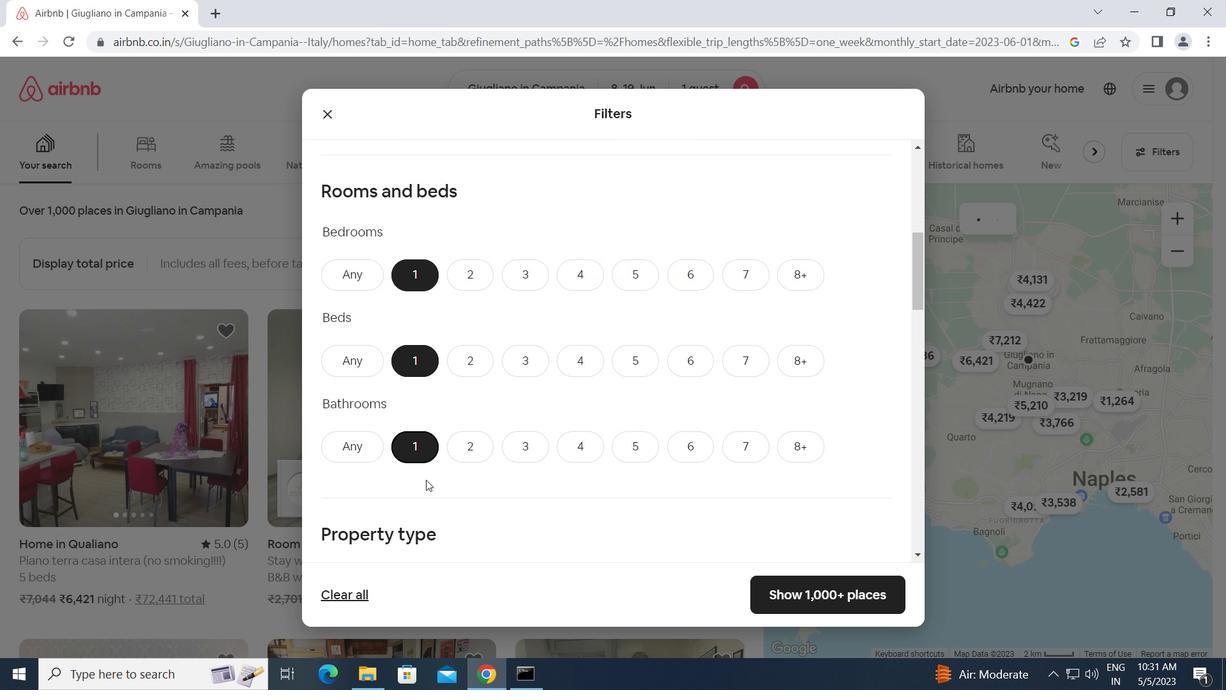 
Action: Mouse scrolled (426, 479) with delta (0, 0)
Screenshot: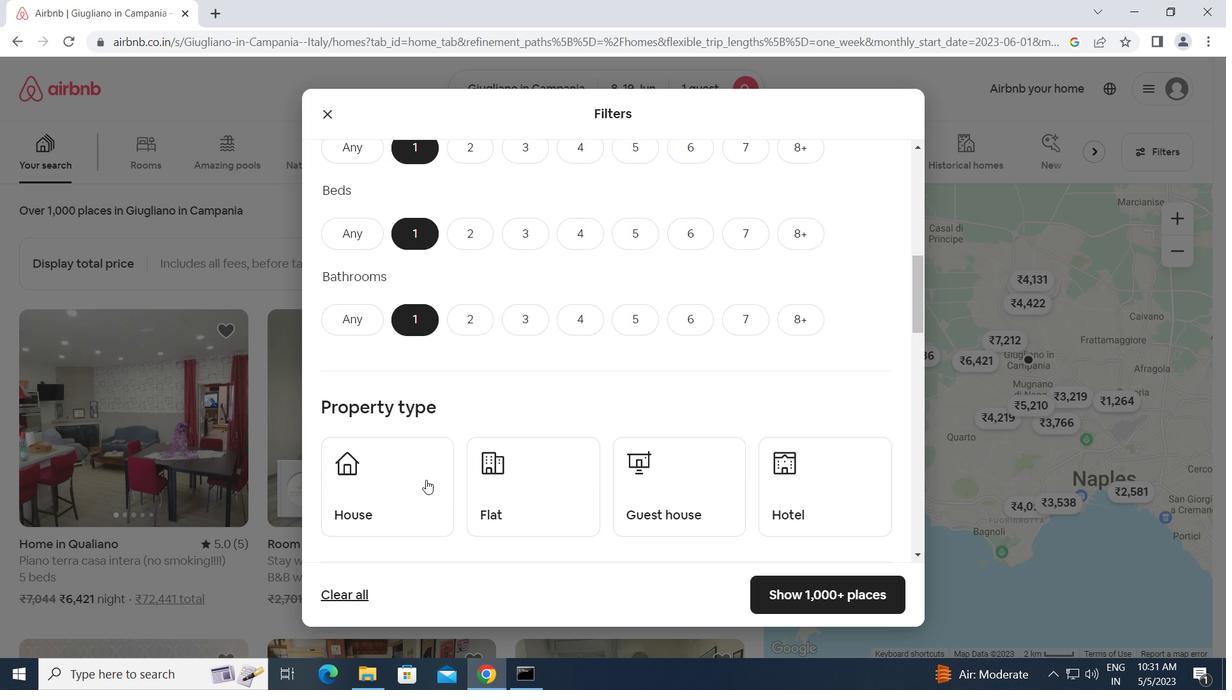 
Action: Mouse moved to (388, 416)
Screenshot: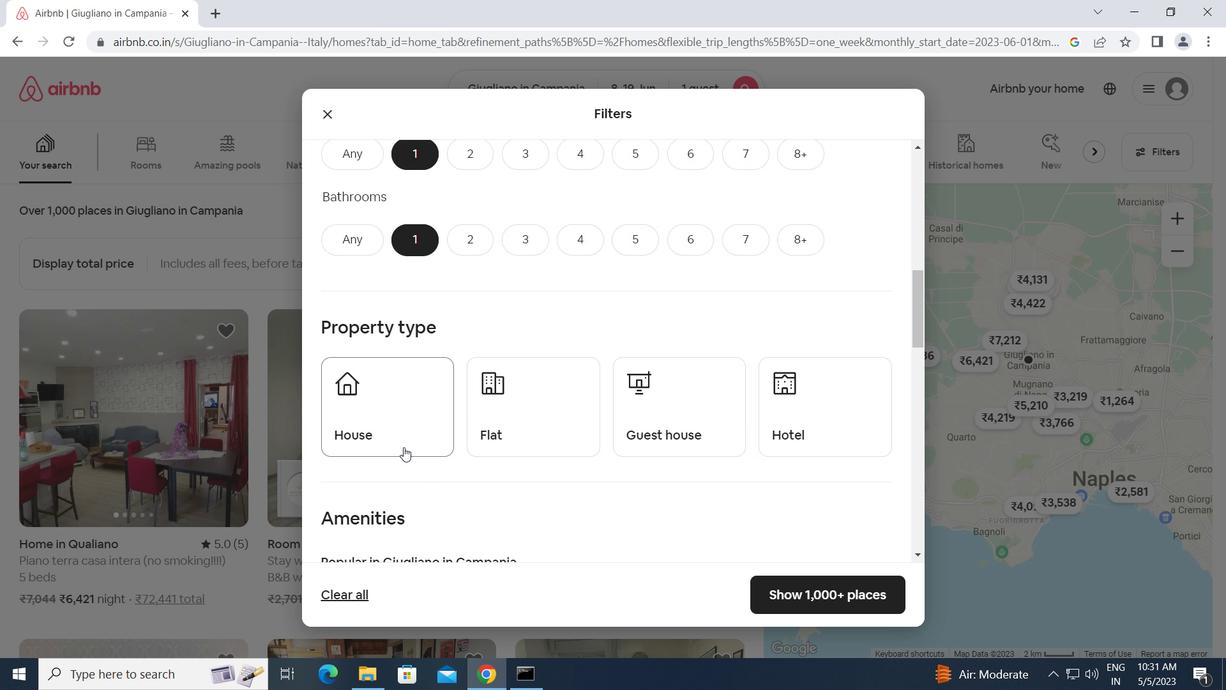 
Action: Mouse pressed left at (388, 416)
Screenshot: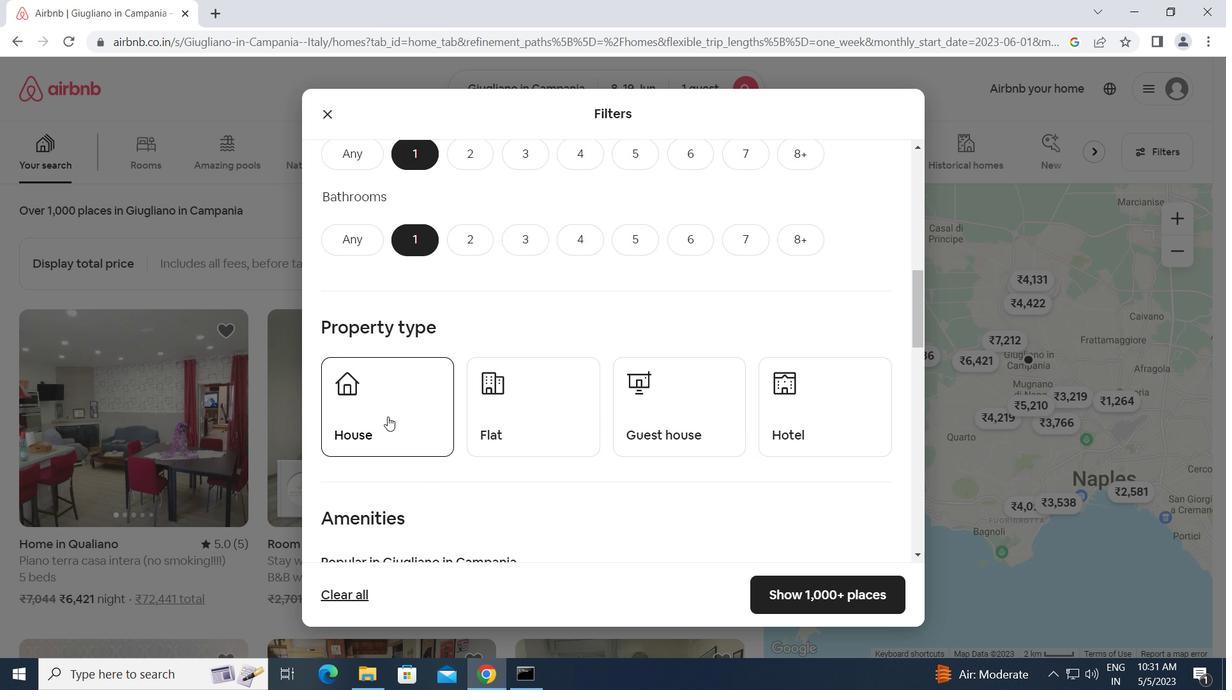 
Action: Mouse moved to (511, 422)
Screenshot: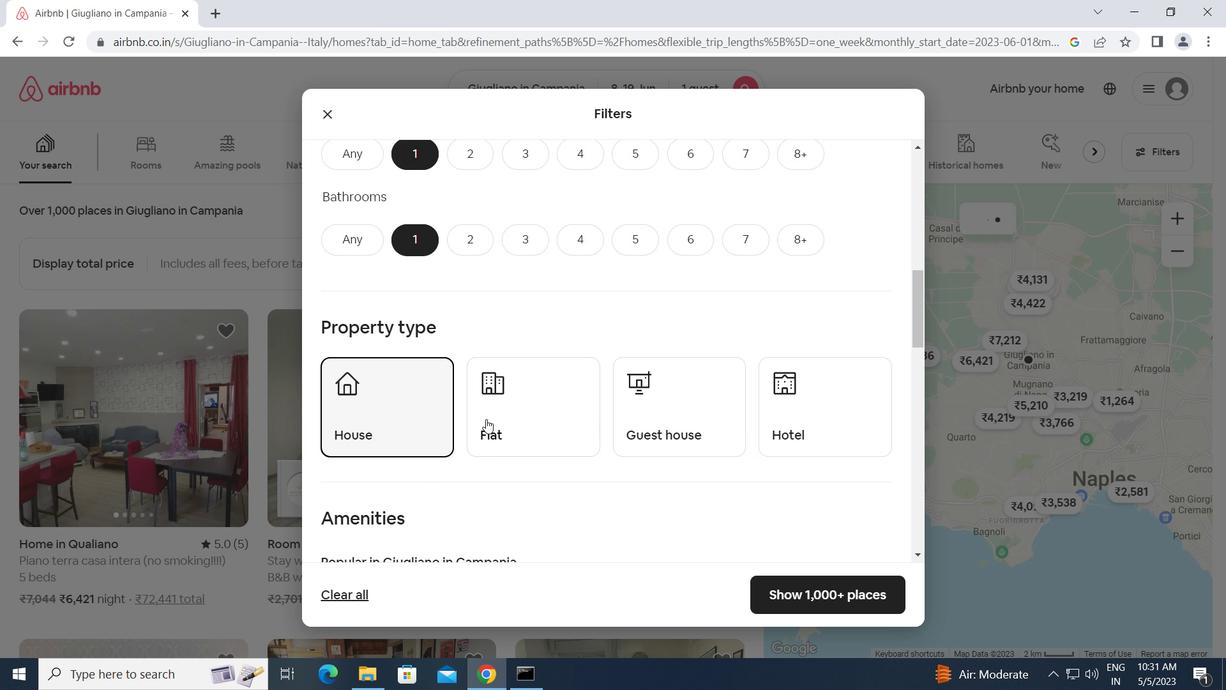 
Action: Mouse pressed left at (511, 422)
Screenshot: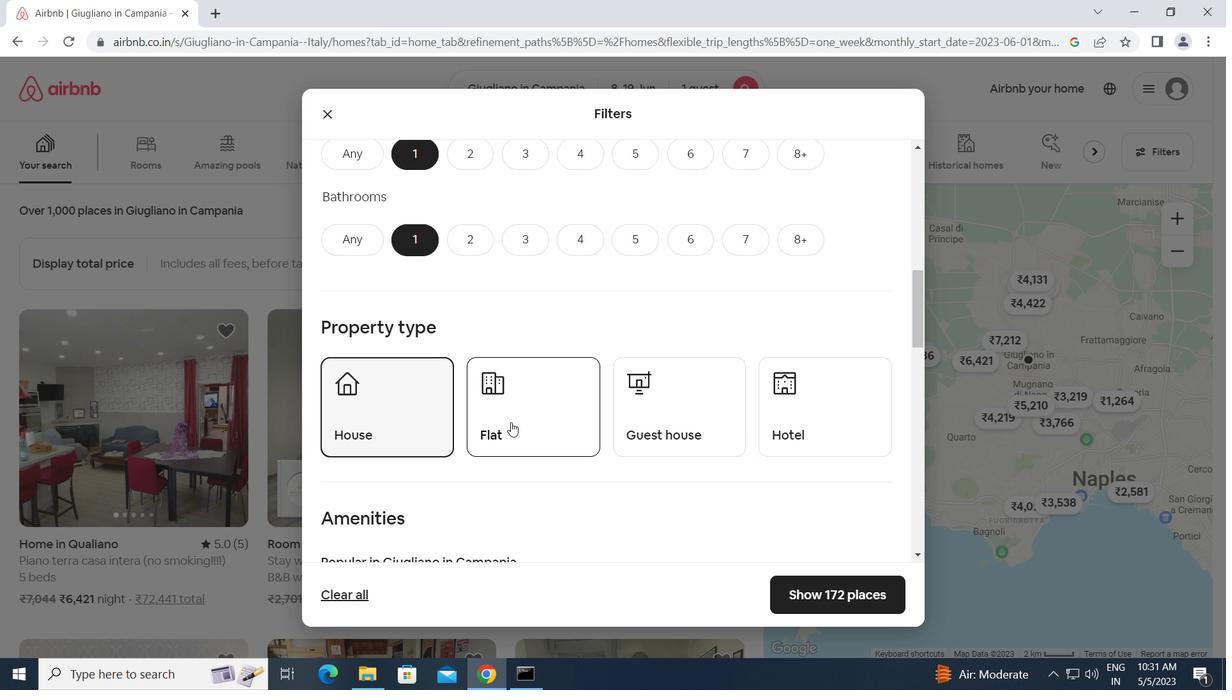 
Action: Mouse moved to (677, 413)
Screenshot: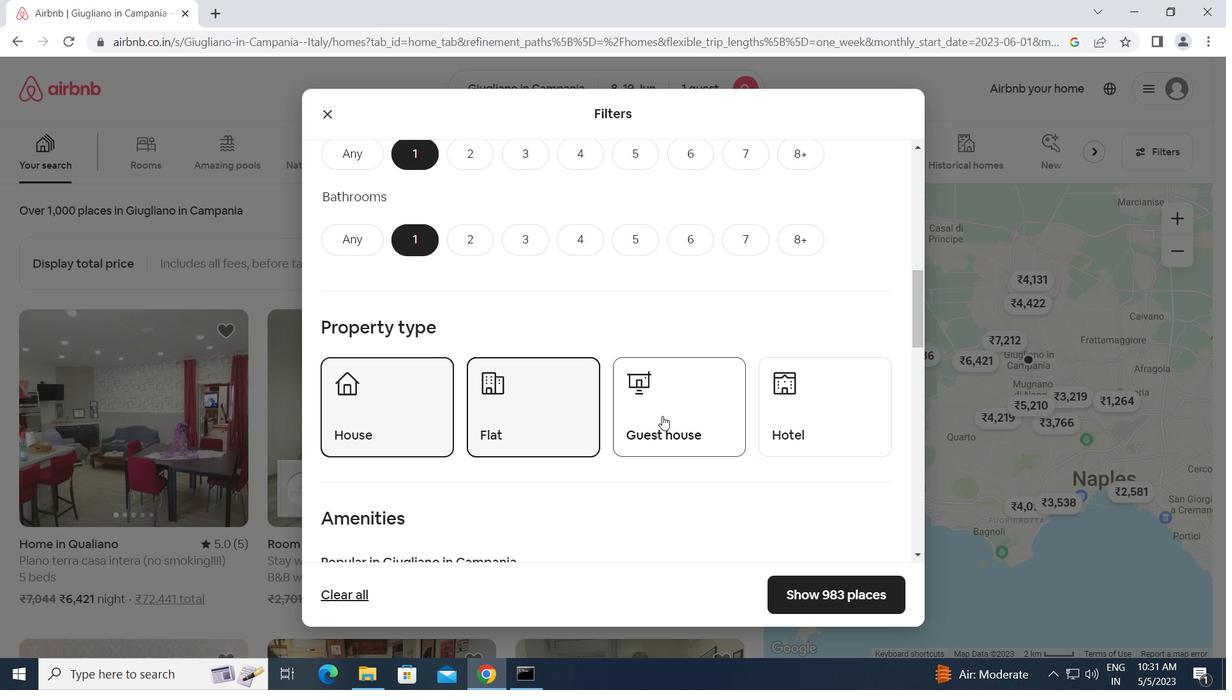 
Action: Mouse pressed left at (677, 413)
Screenshot: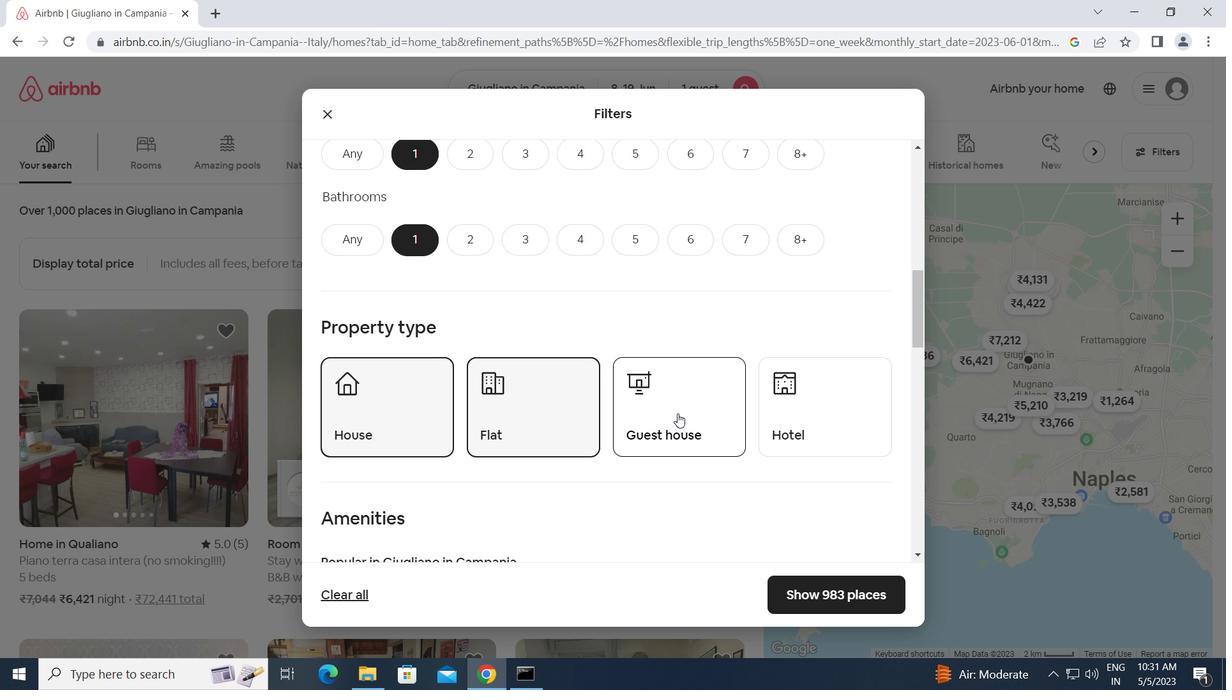 
Action: Mouse moved to (818, 413)
Screenshot: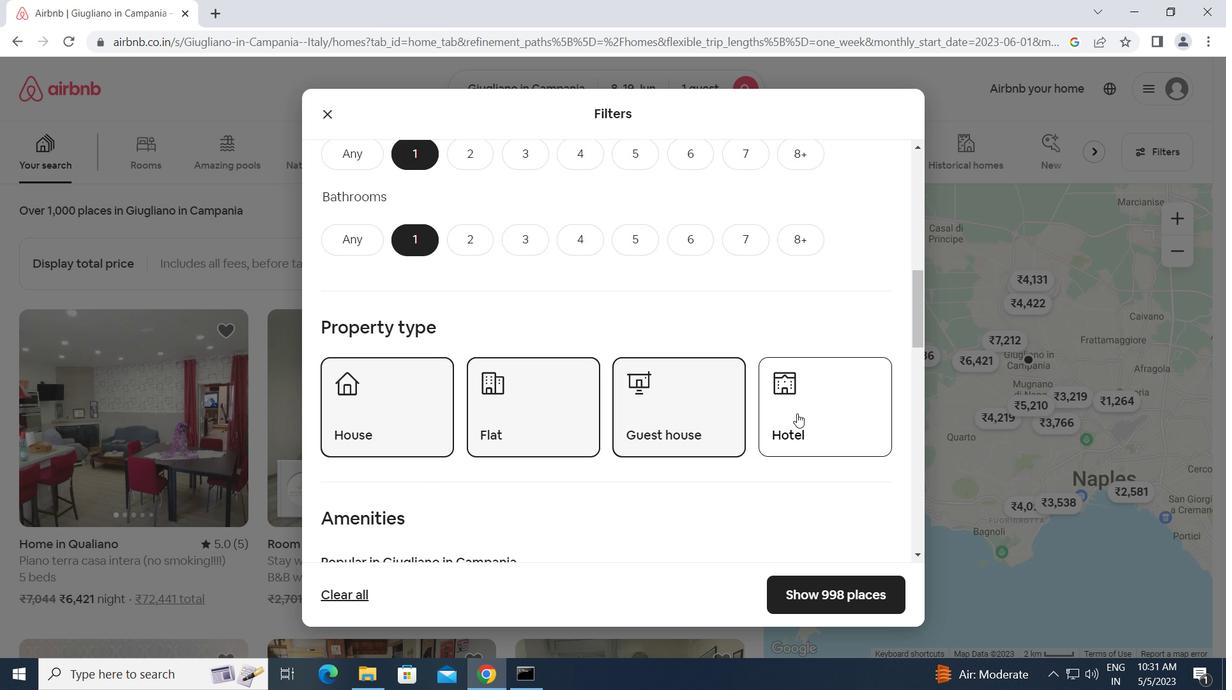 
Action: Mouse pressed left at (818, 413)
Screenshot: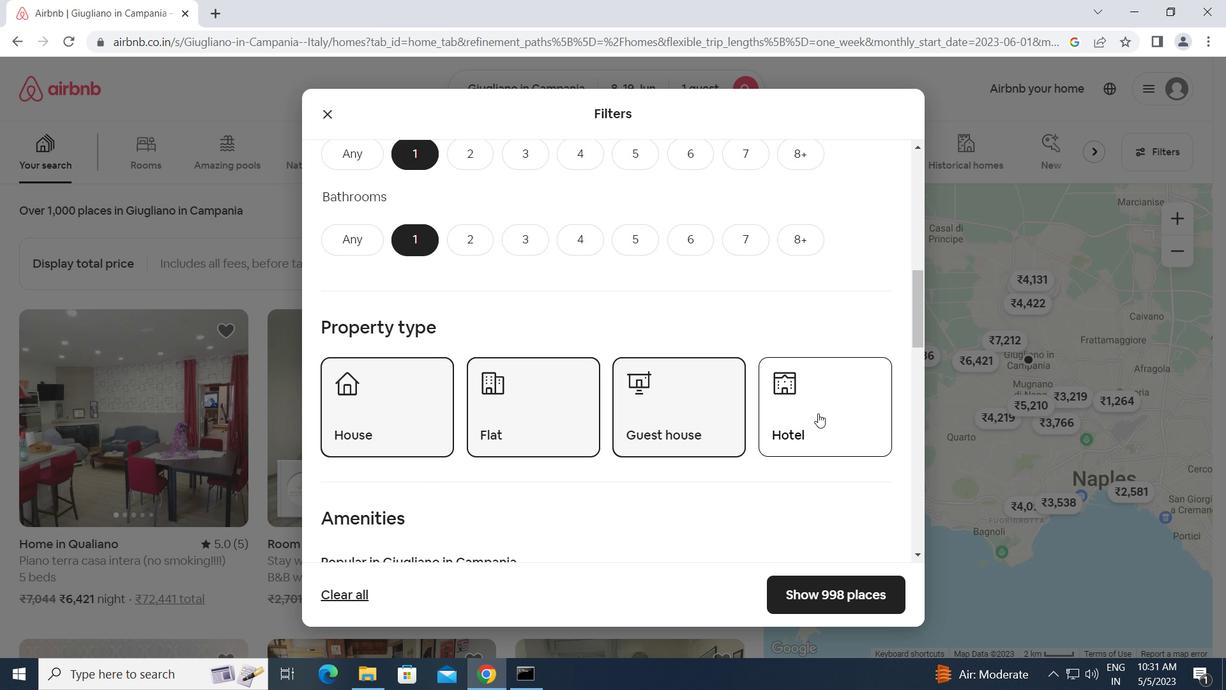 
Action: Mouse moved to (660, 478)
Screenshot: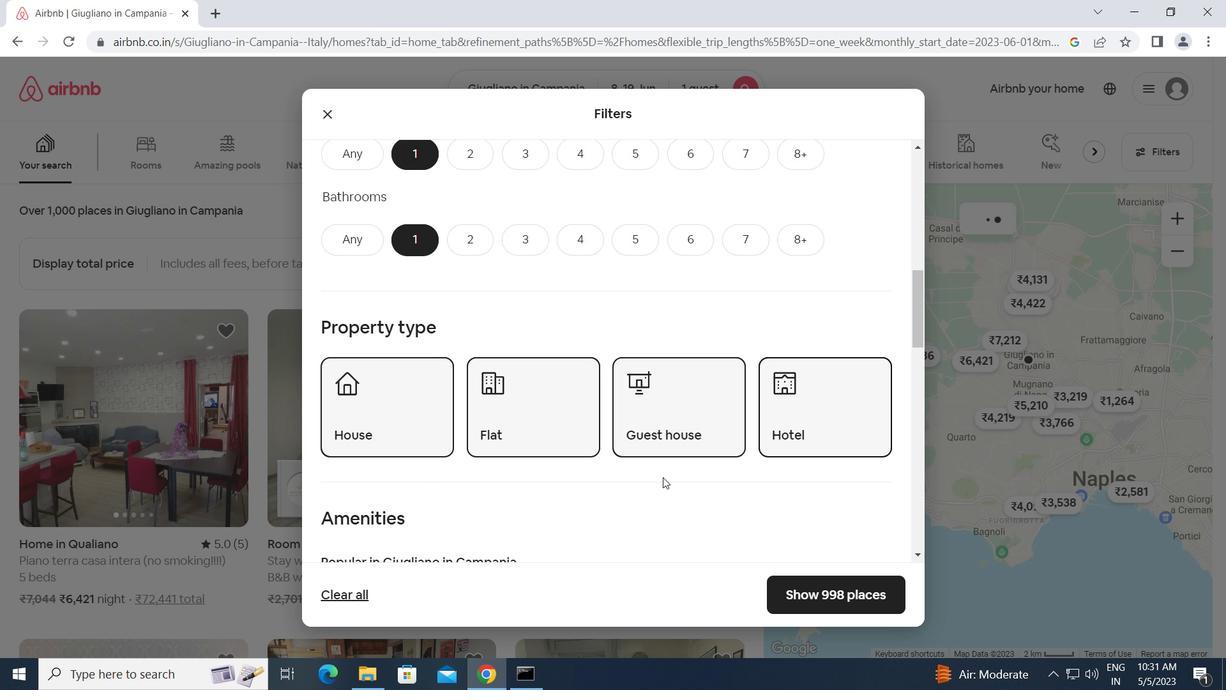 
Action: Mouse scrolled (660, 477) with delta (0, 0)
Screenshot: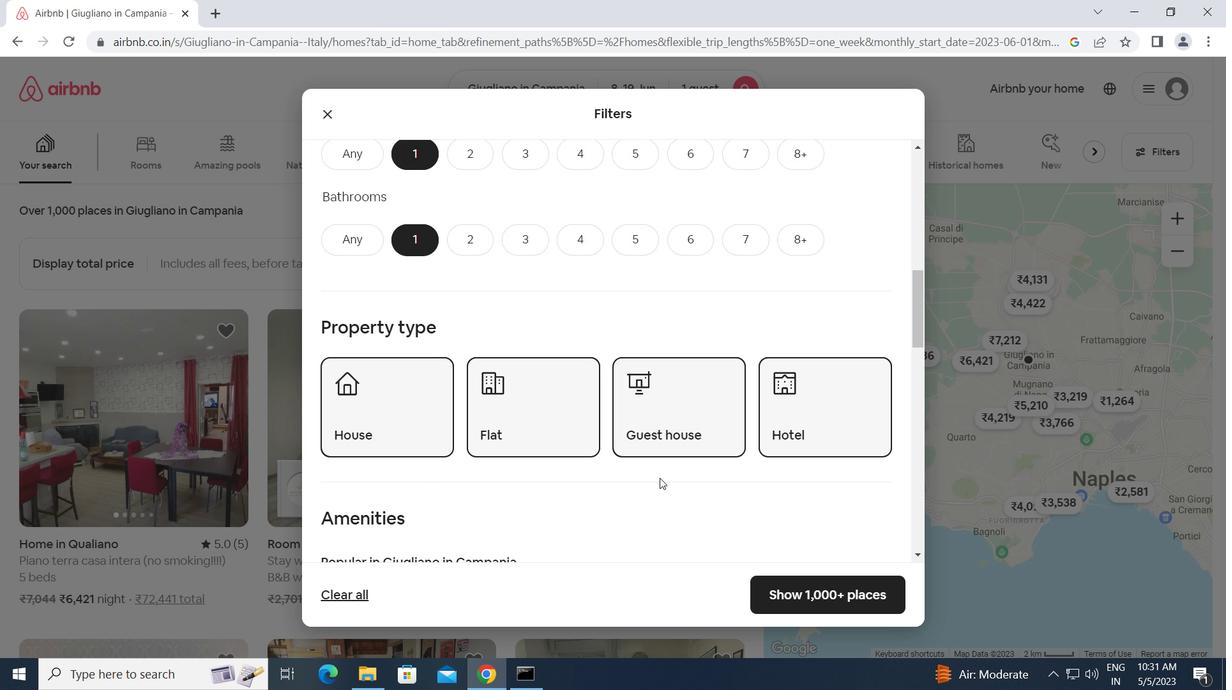 
Action: Mouse scrolled (660, 477) with delta (0, 0)
Screenshot: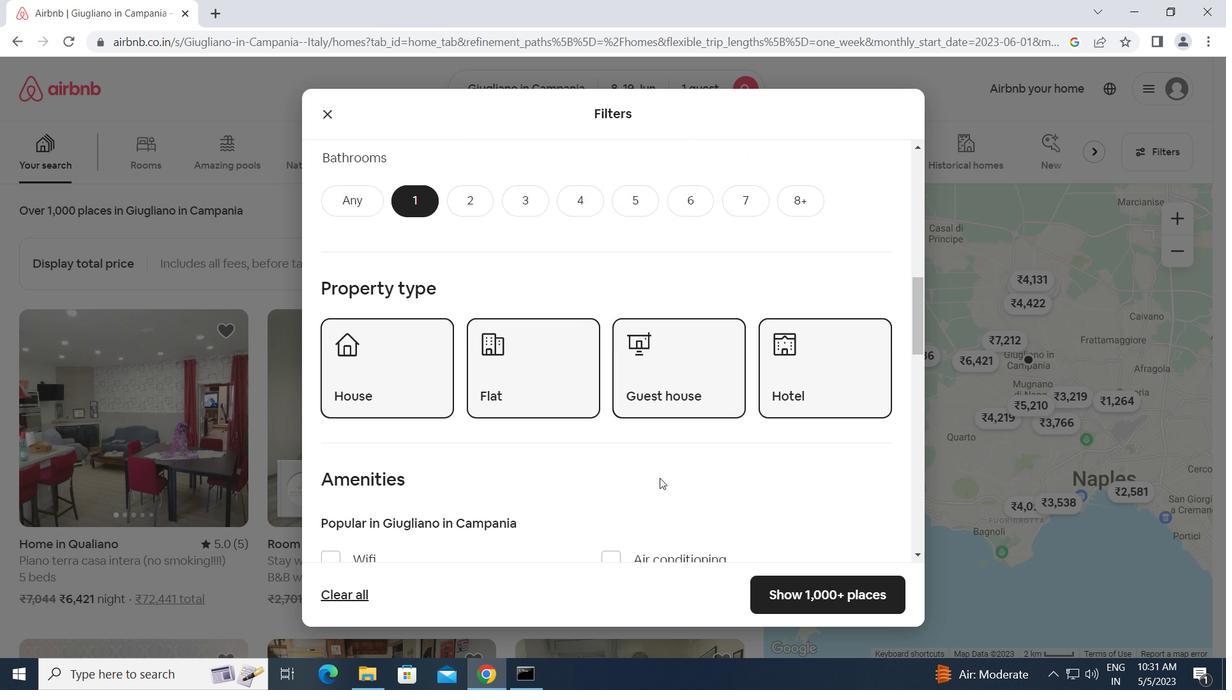 
Action: Mouse scrolled (660, 477) with delta (0, 0)
Screenshot: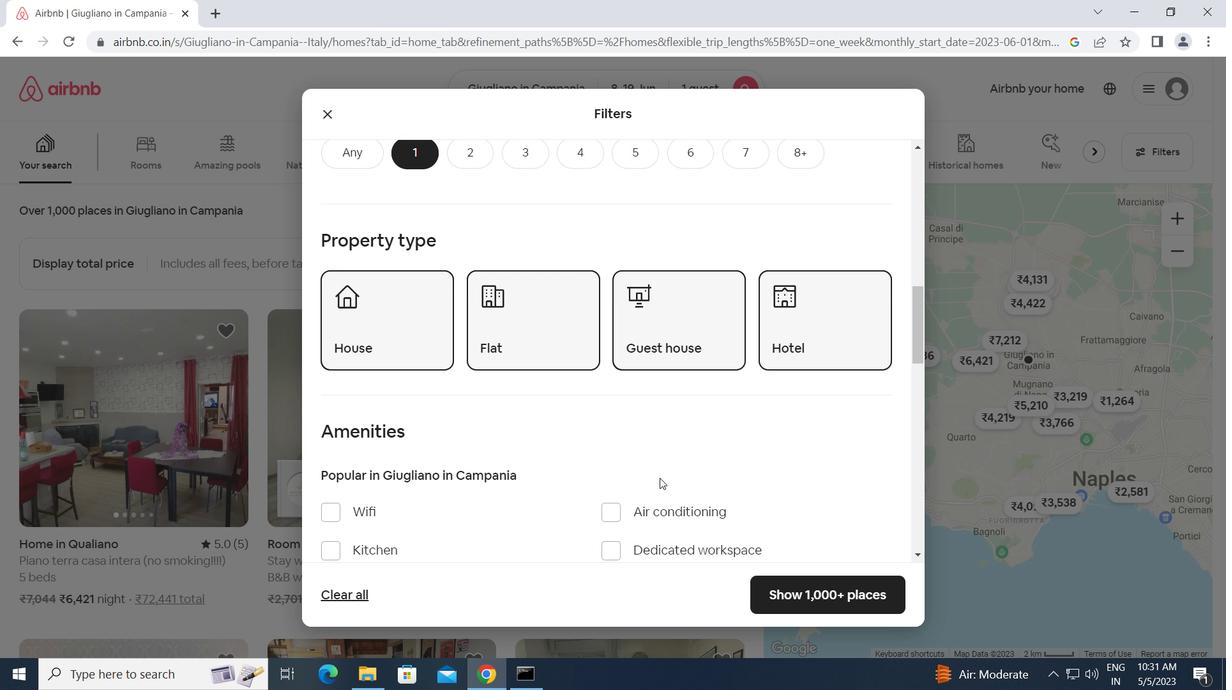 
Action: Mouse scrolled (660, 477) with delta (0, 0)
Screenshot: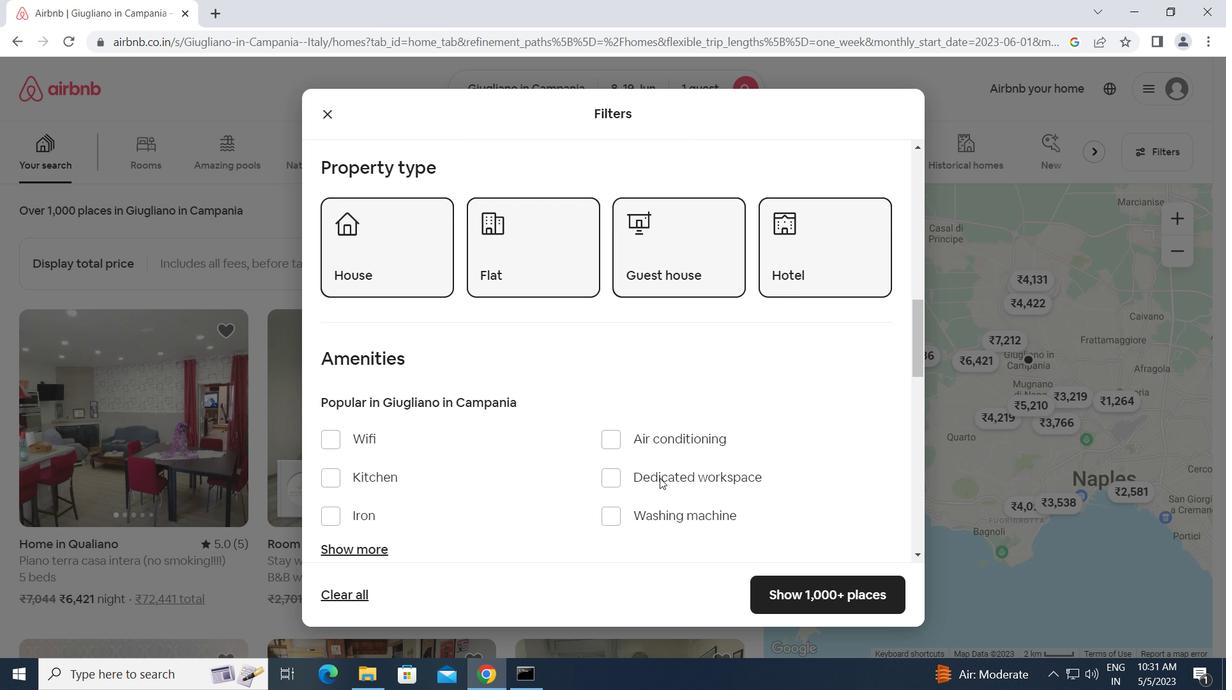 
Action: Mouse scrolled (660, 477) with delta (0, 0)
Screenshot: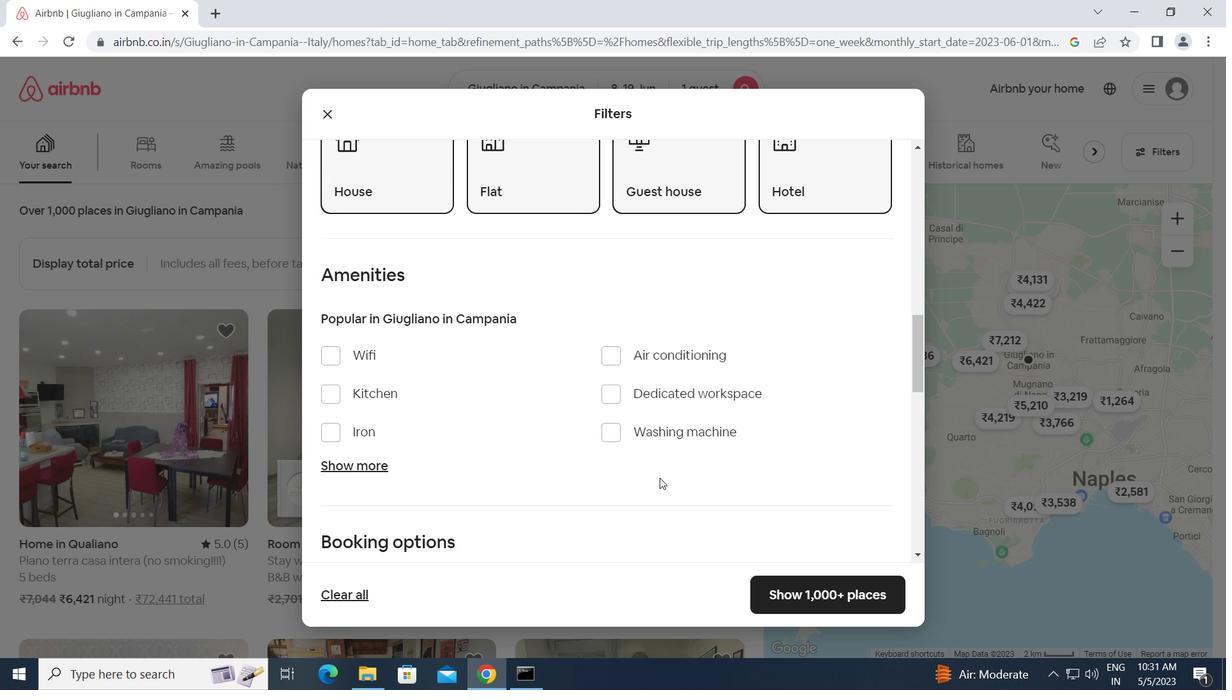 
Action: Mouse moved to (858, 499)
Screenshot: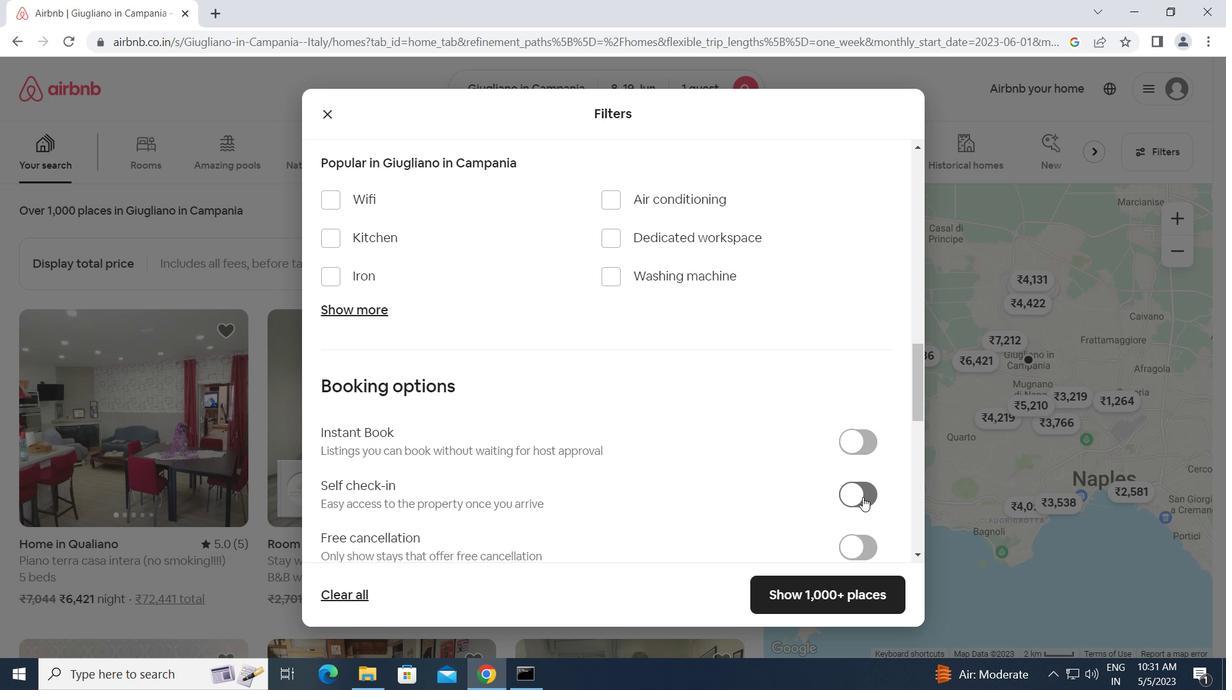 
Action: Mouse pressed left at (858, 499)
Screenshot: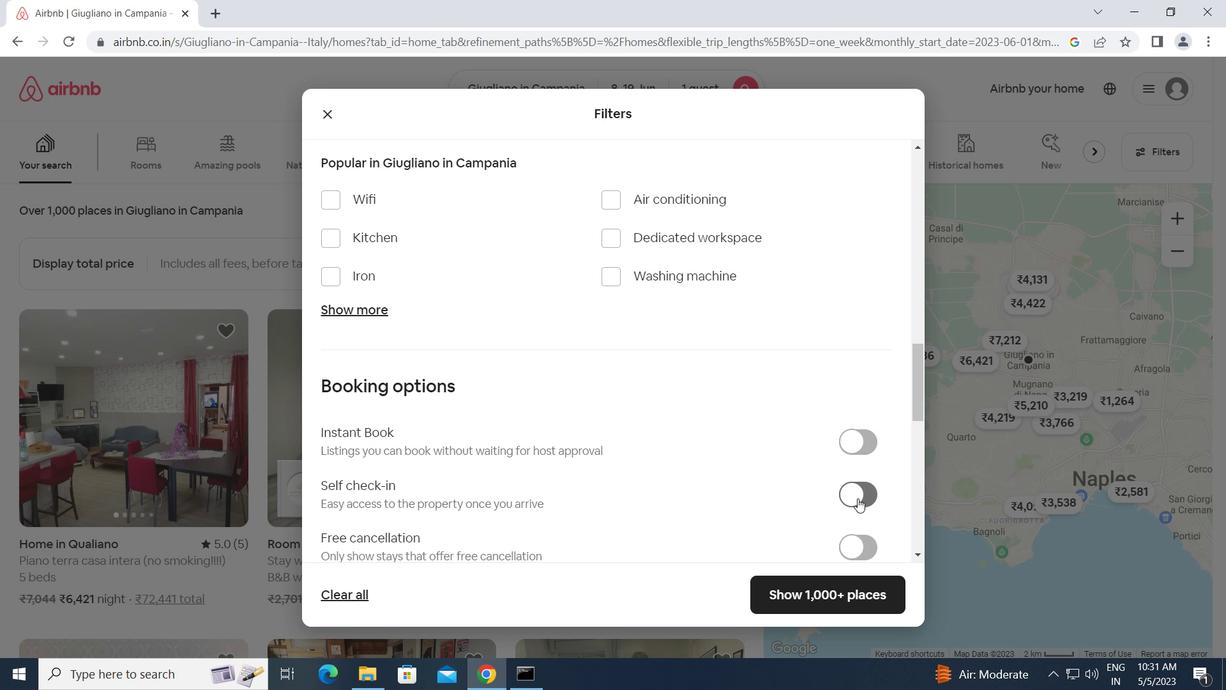 
Action: Mouse moved to (791, 501)
Screenshot: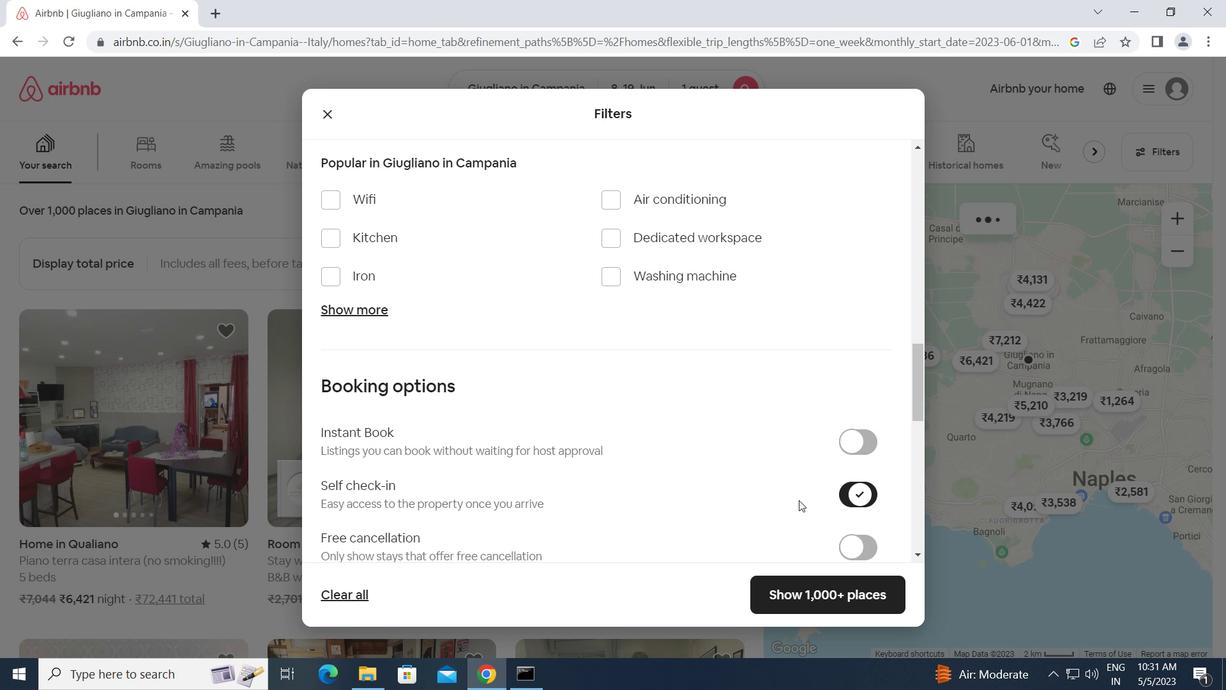 
Action: Mouse scrolled (791, 500) with delta (0, 0)
Screenshot: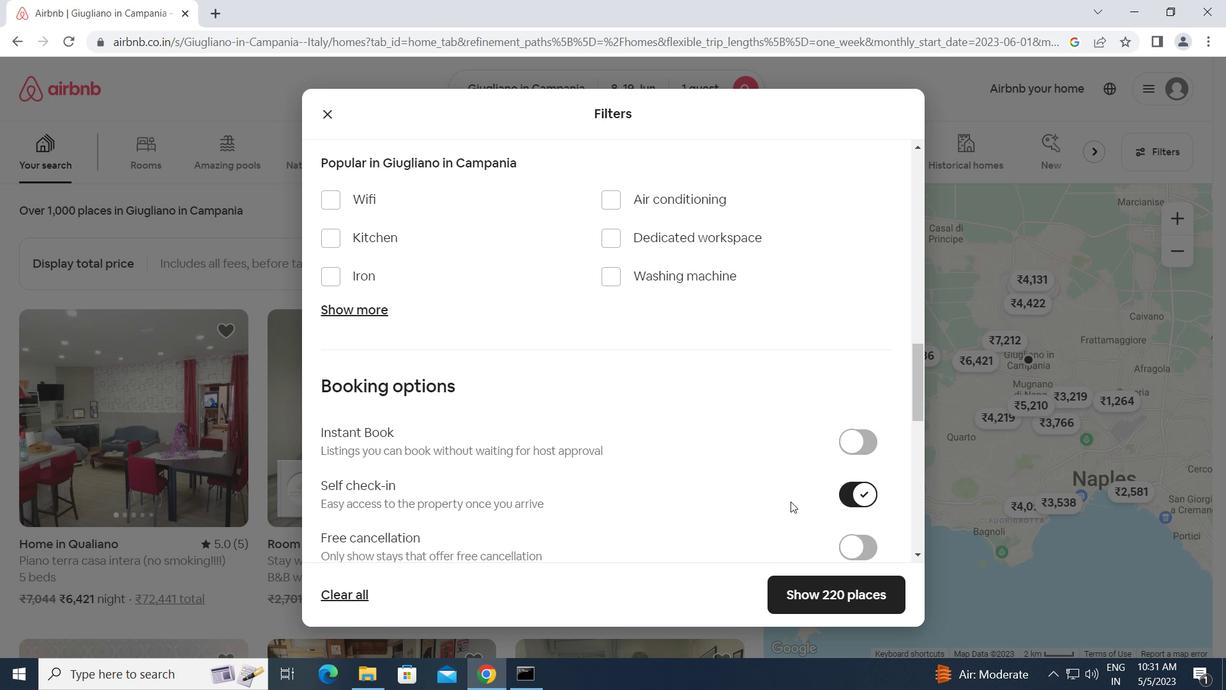 
Action: Mouse scrolled (791, 500) with delta (0, 0)
Screenshot: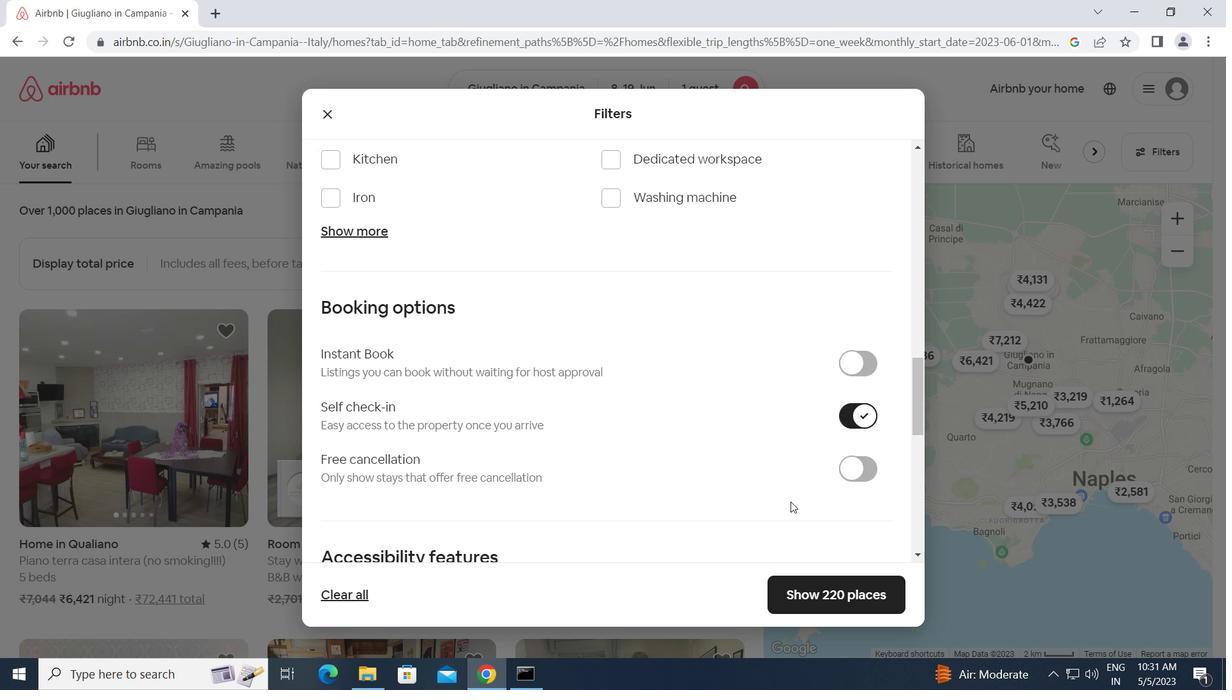 
Action: Mouse scrolled (791, 500) with delta (0, 0)
Screenshot: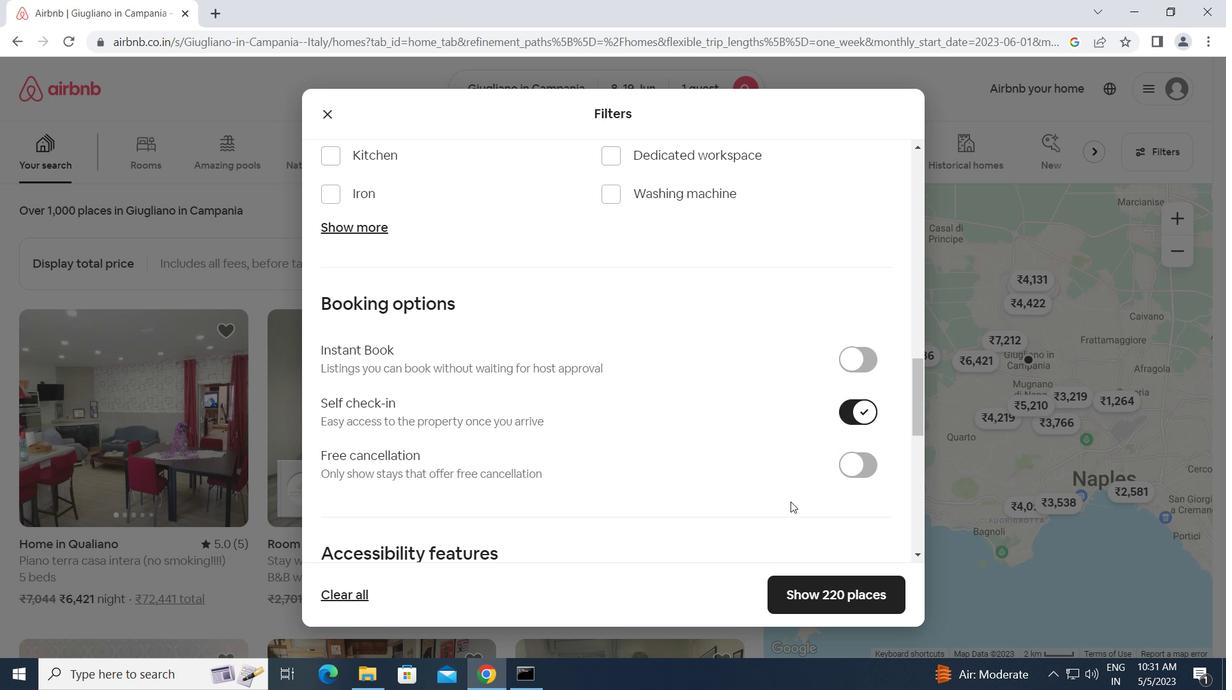 
Action: Mouse scrolled (791, 500) with delta (0, 0)
Screenshot: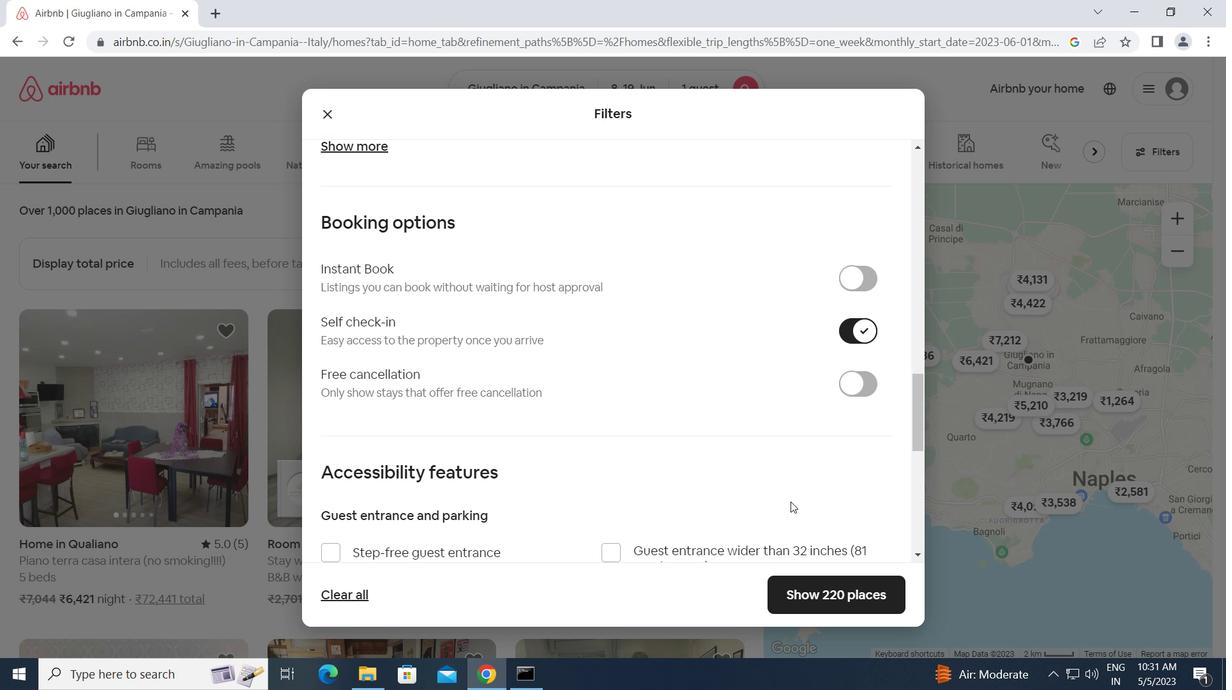 
Action: Mouse scrolled (791, 500) with delta (0, 0)
Screenshot: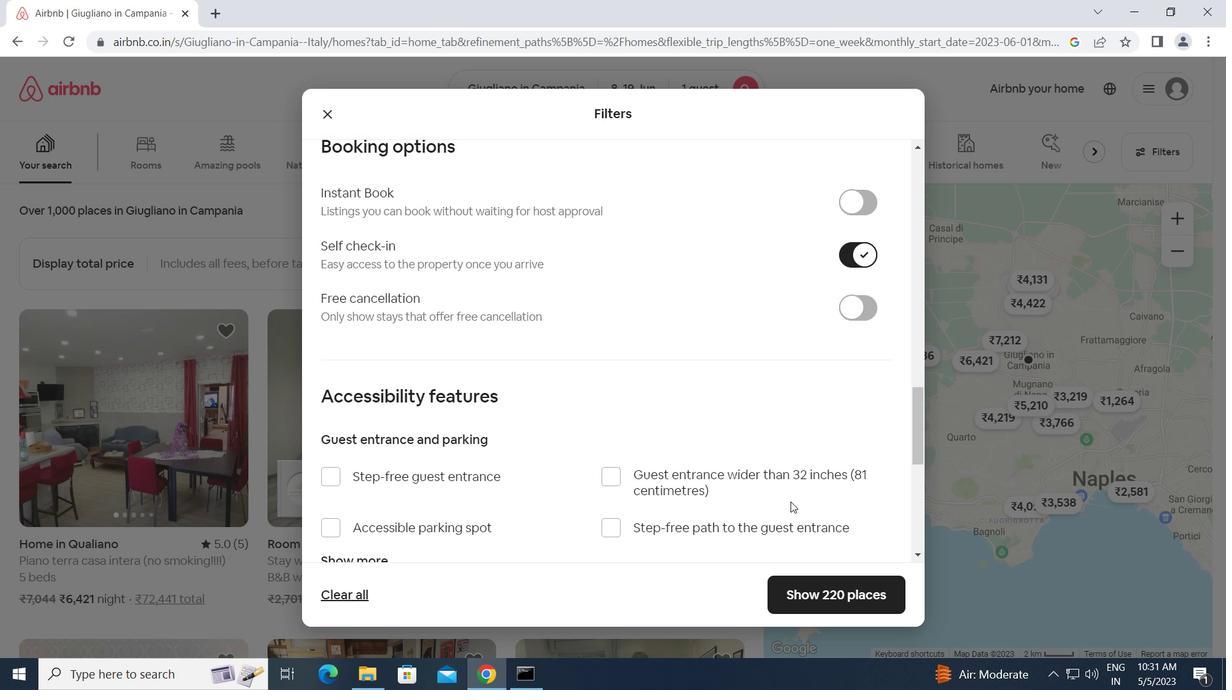
Action: Mouse scrolled (791, 500) with delta (0, 0)
Screenshot: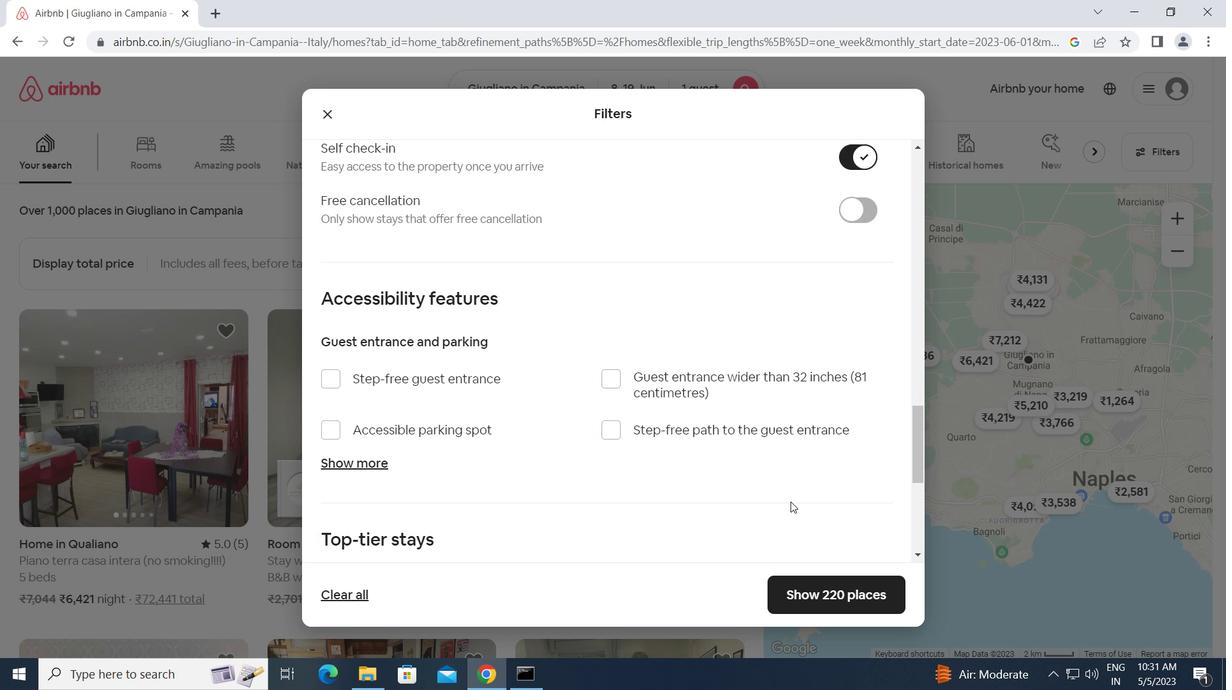 
Action: Mouse scrolled (791, 500) with delta (0, 0)
Screenshot: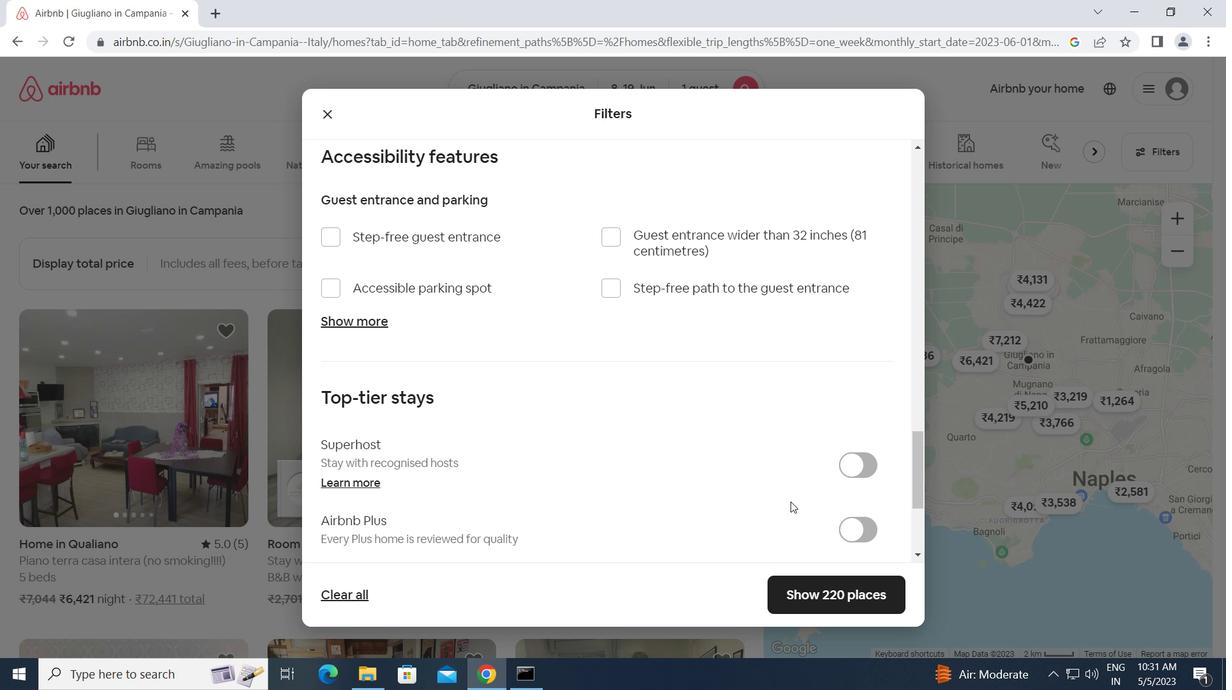 
Action: Mouse scrolled (791, 500) with delta (0, 0)
Screenshot: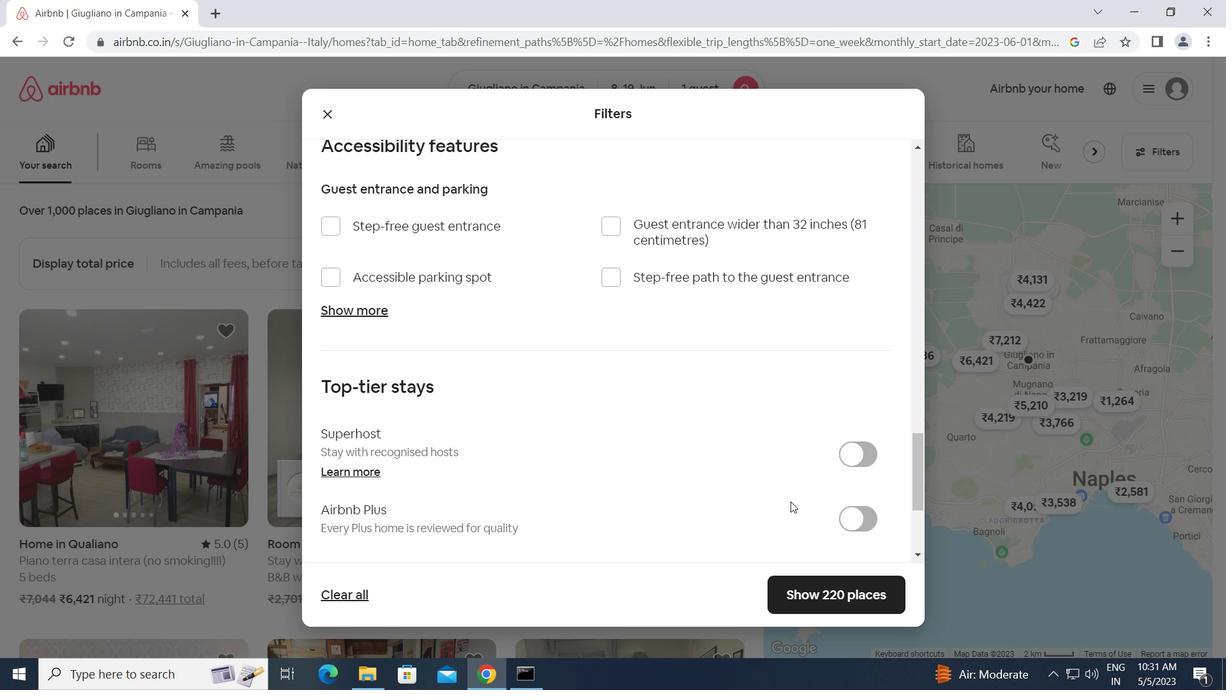 
Action: Mouse scrolled (791, 500) with delta (0, 0)
Screenshot: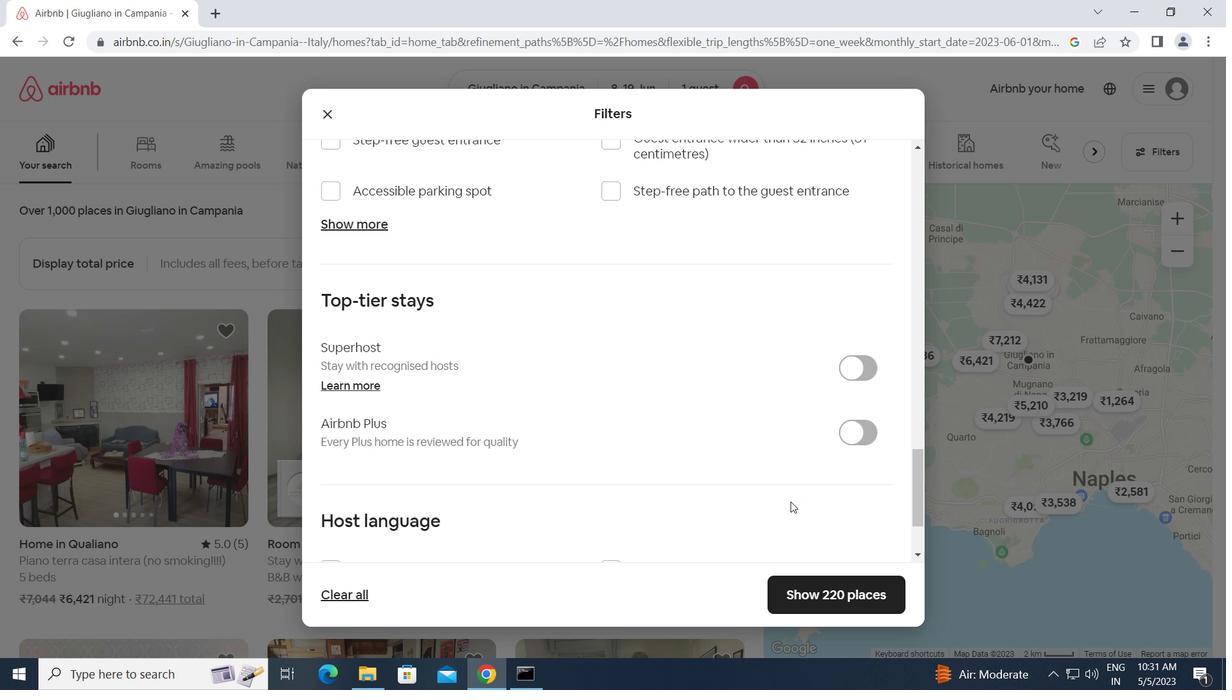 
Action: Mouse moved to (332, 449)
Screenshot: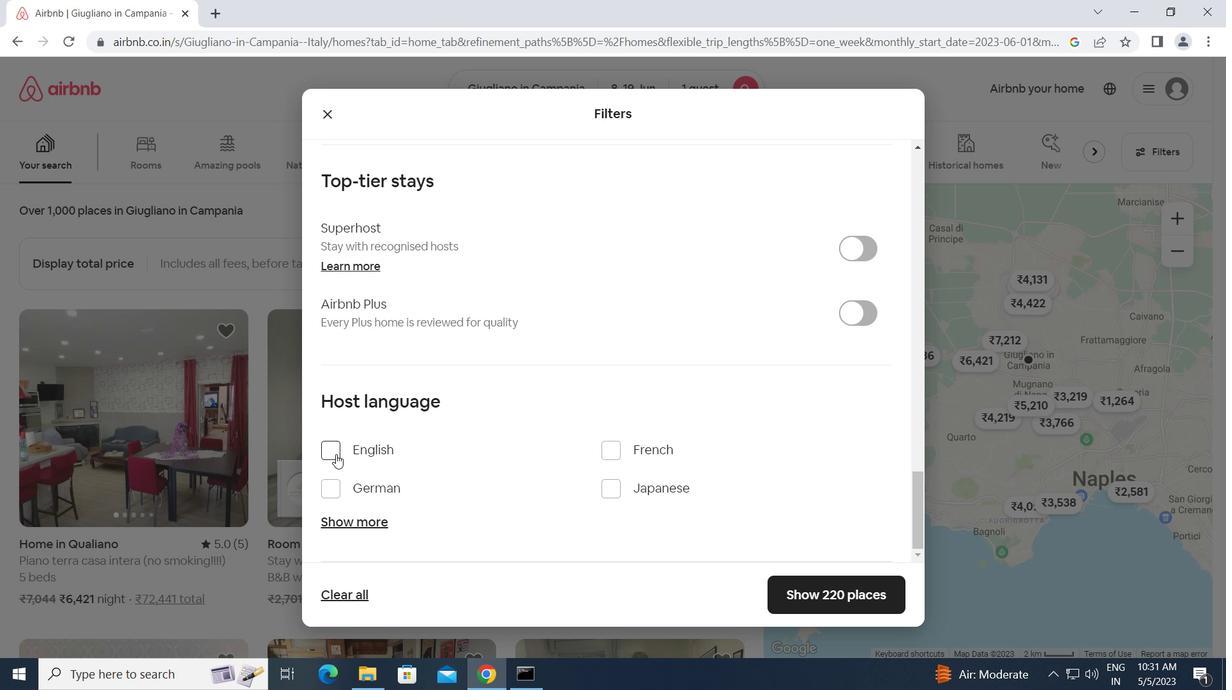 
Action: Mouse pressed left at (332, 449)
Screenshot: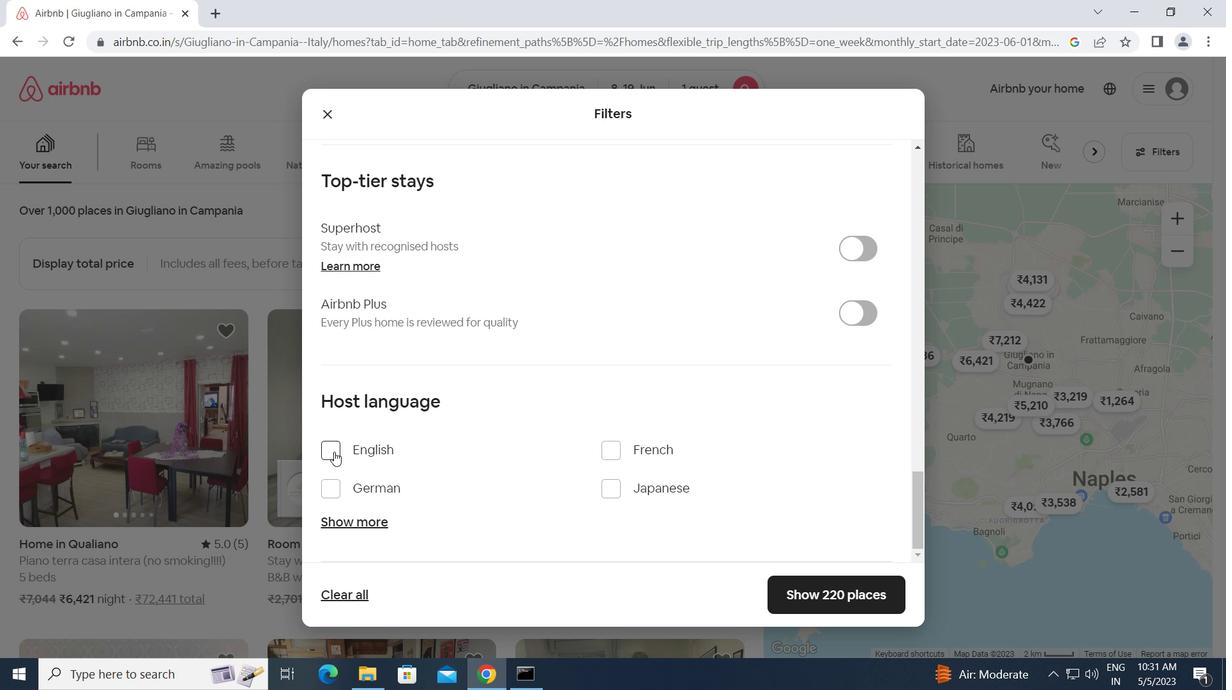 
Action: Mouse moved to (796, 590)
Screenshot: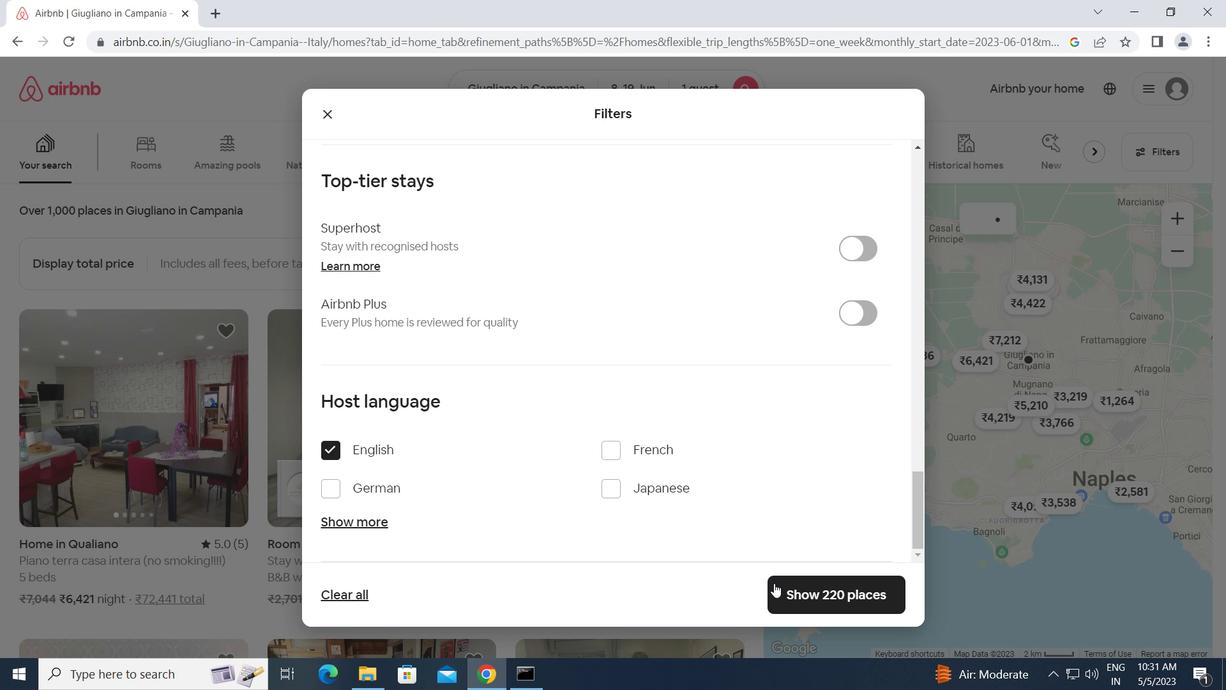 
Action: Mouse pressed left at (796, 590)
Screenshot: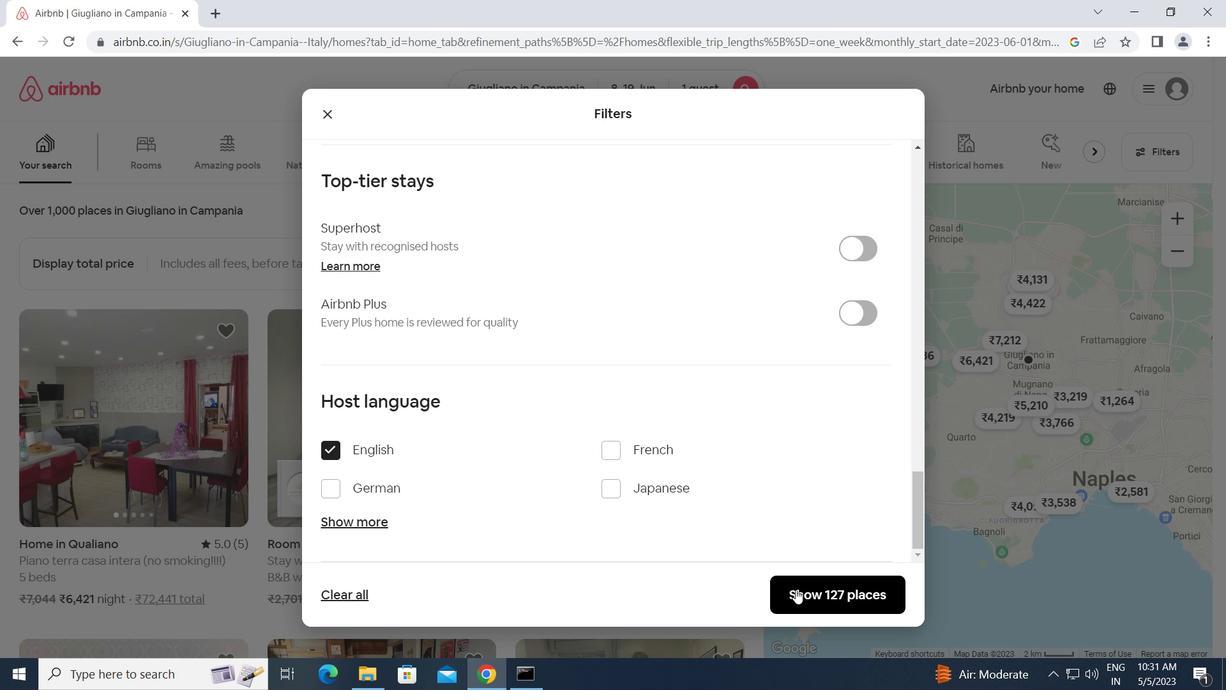 
Action: Mouse moved to (733, 578)
Screenshot: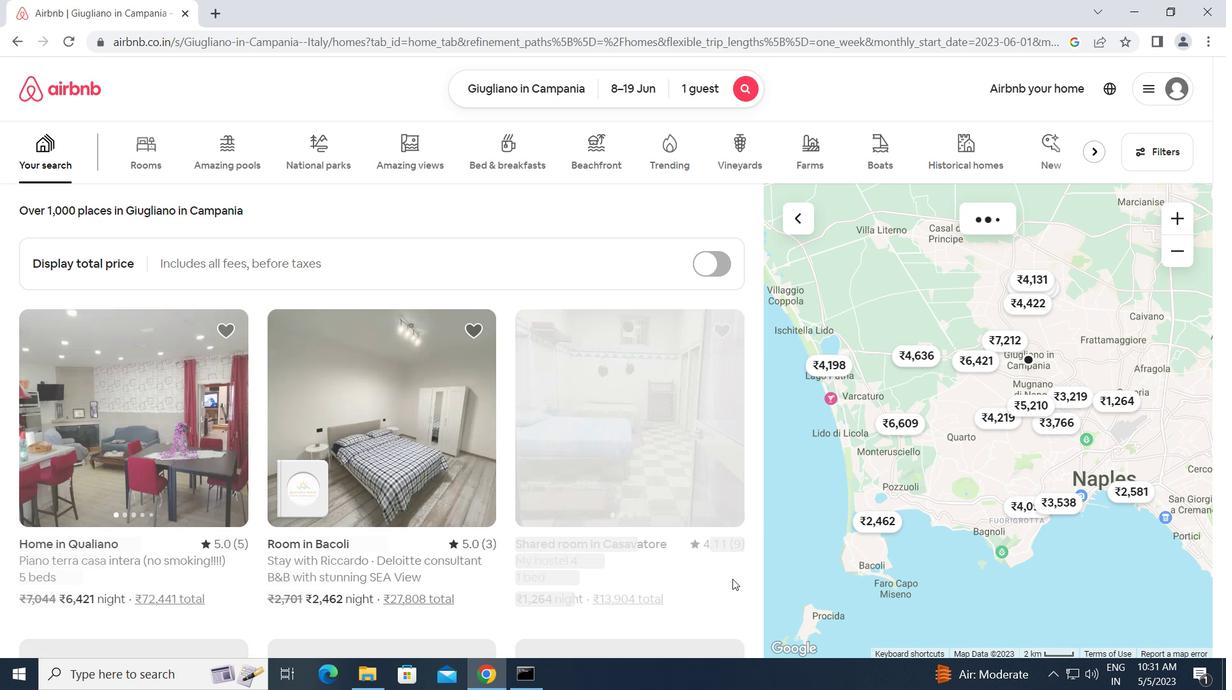 
